 Task: For heading Arial Rounded MT Bold with Underline.  font size for heading26,  'Change the font style of data to'Browallia New.  and font size to 18,  Change the alignment of both headline & data to Align middle & Align Text left.  In the sheet  Budget Spreadsheet Sheet Templatebook
Action: Mouse moved to (120, 104)
Screenshot: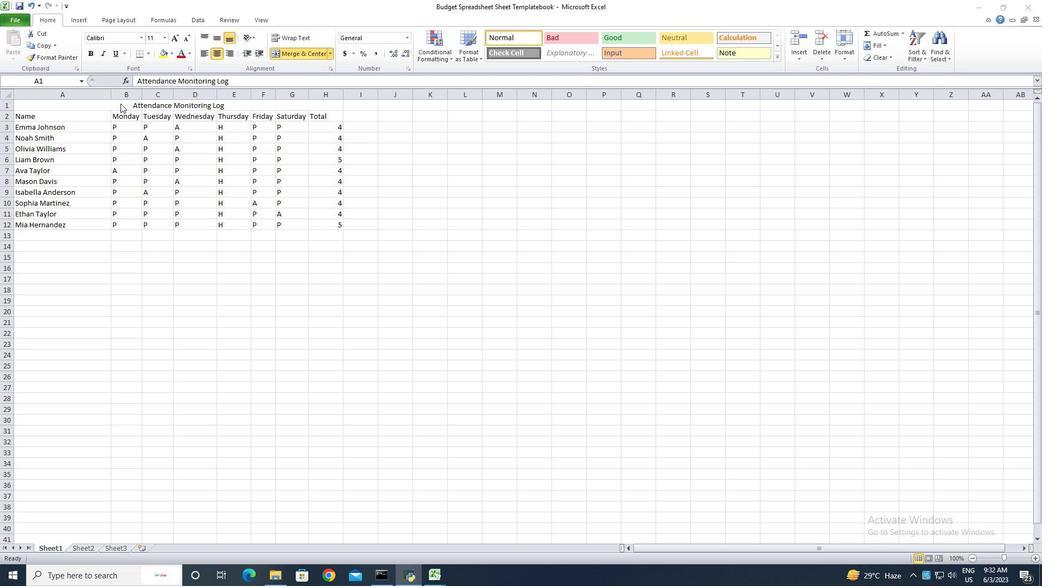 
Action: Mouse pressed left at (120, 104)
Screenshot: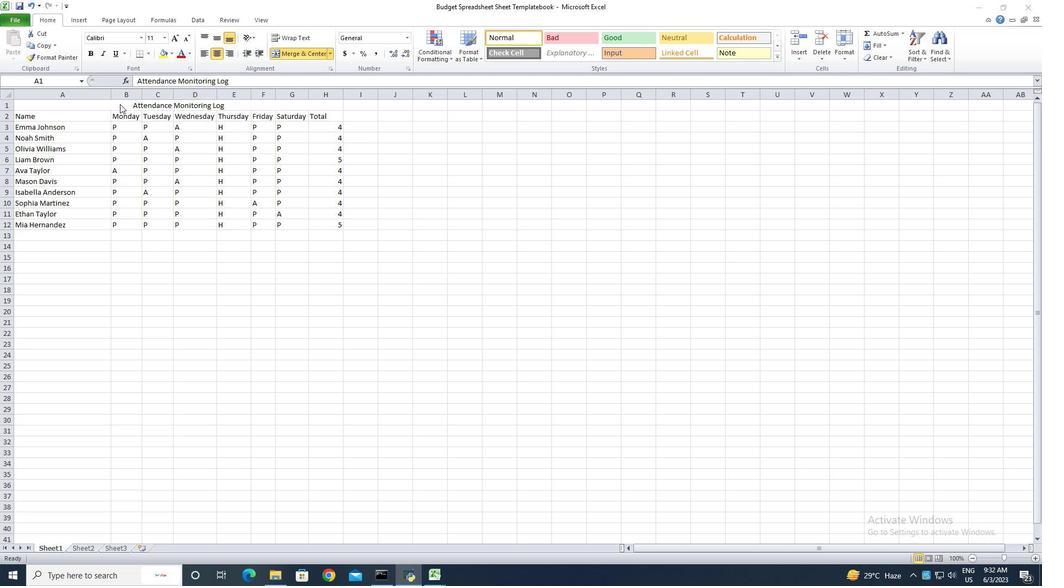 
Action: Mouse moved to (142, 35)
Screenshot: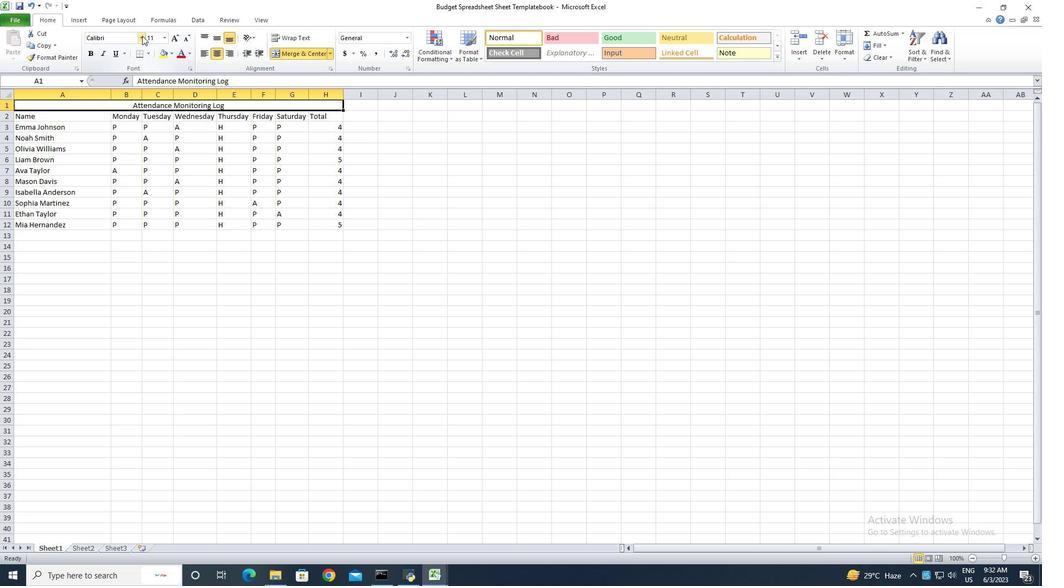 
Action: Mouse pressed left at (142, 35)
Screenshot: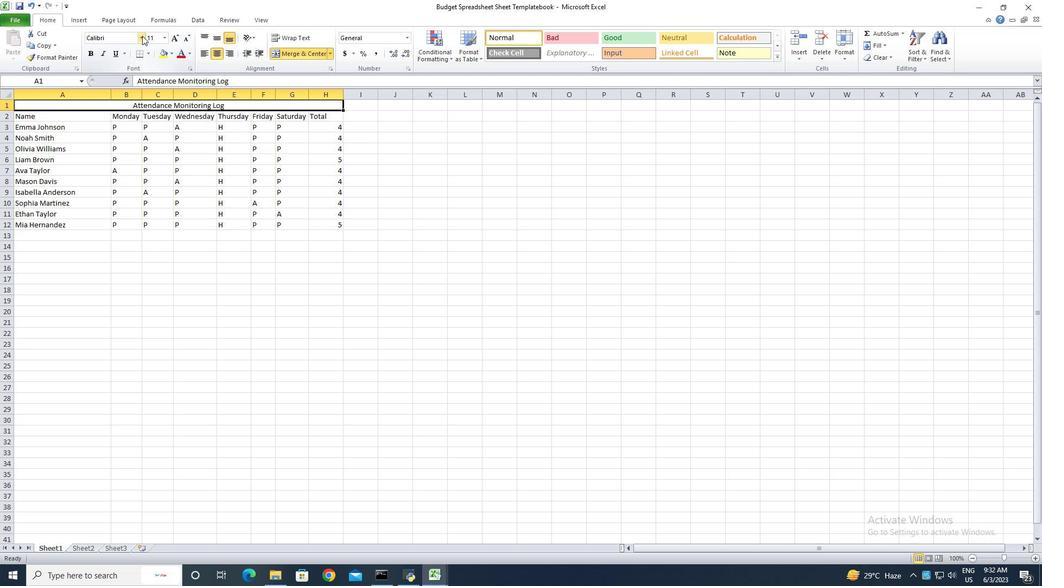 
Action: Mouse moved to (204, 160)
Screenshot: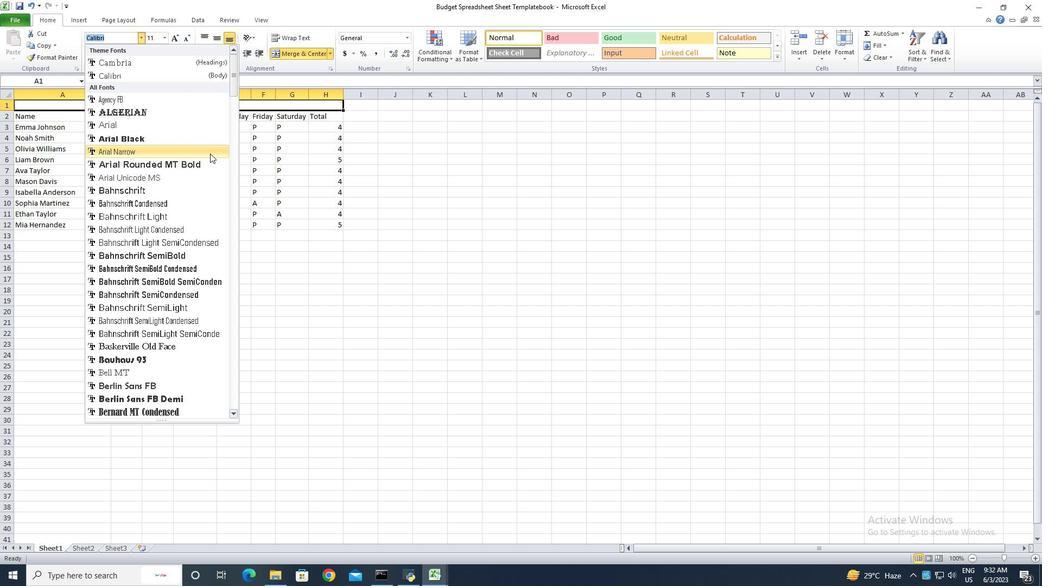 
Action: Mouse pressed left at (204, 160)
Screenshot: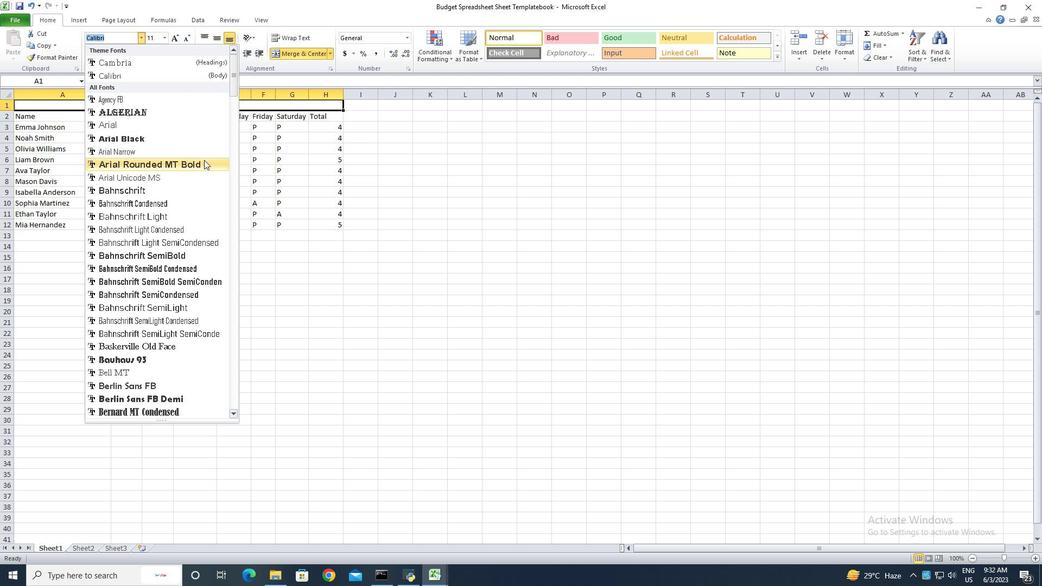 
Action: Mouse moved to (114, 50)
Screenshot: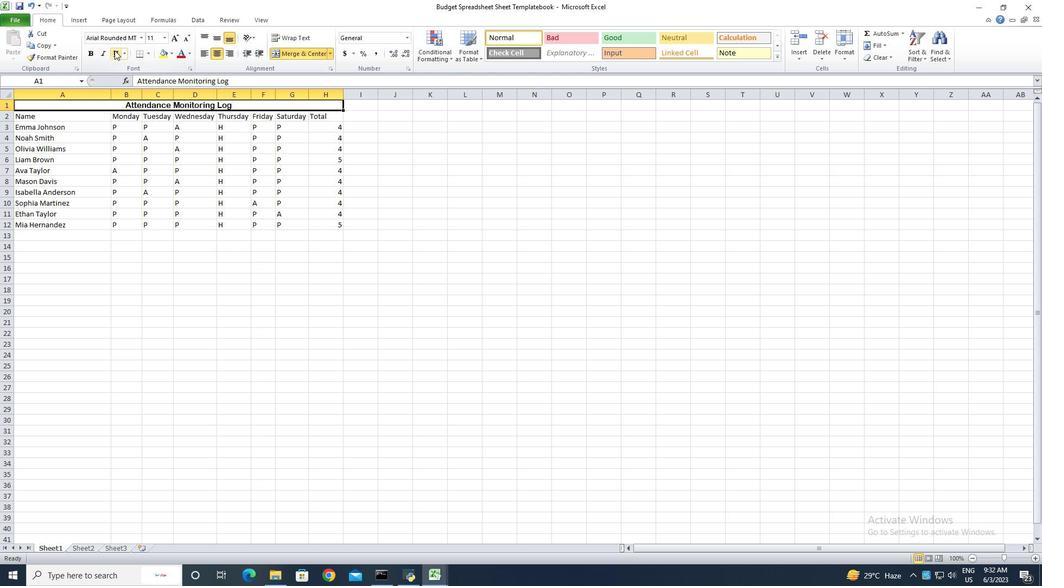 
Action: Mouse pressed left at (114, 50)
Screenshot: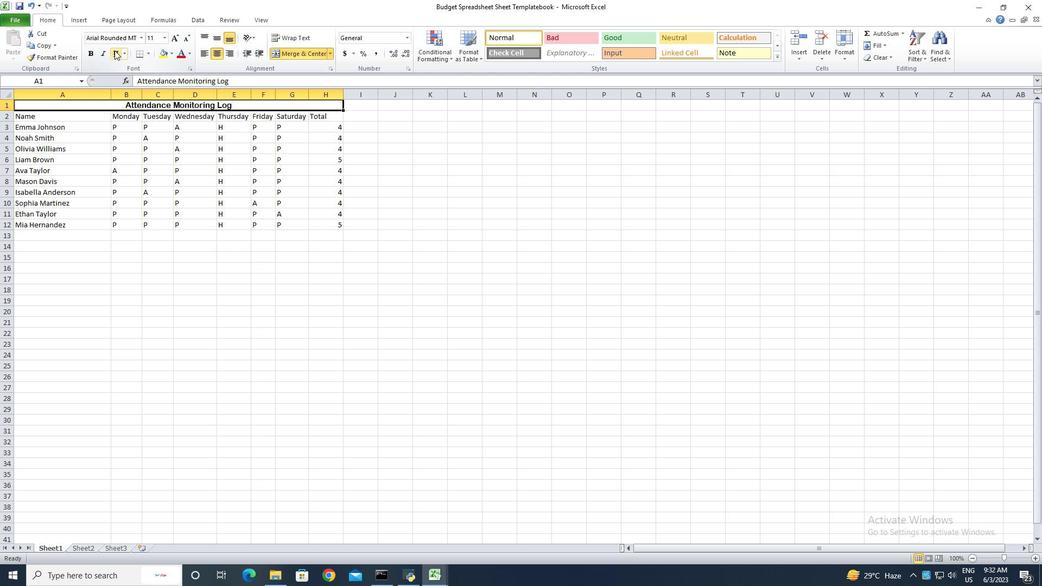
Action: Mouse moved to (173, 37)
Screenshot: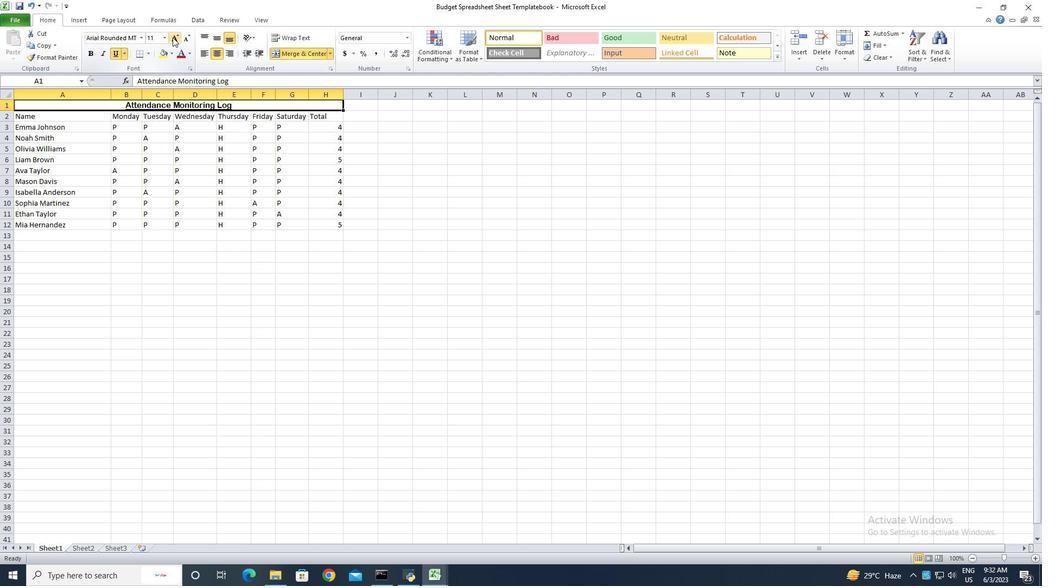 
Action: Mouse pressed left at (173, 37)
Screenshot: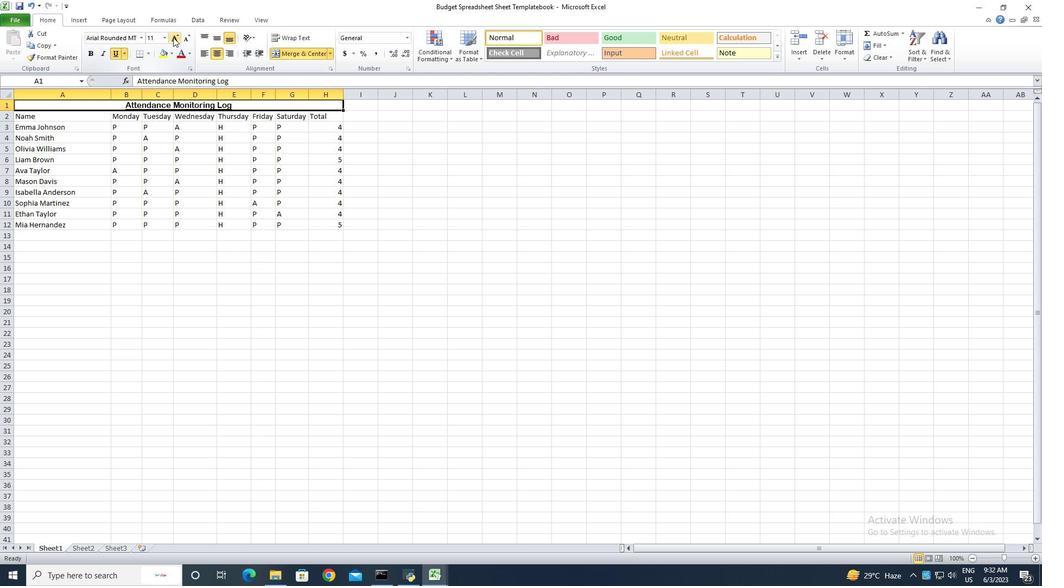 
Action: Mouse pressed left at (173, 37)
Screenshot: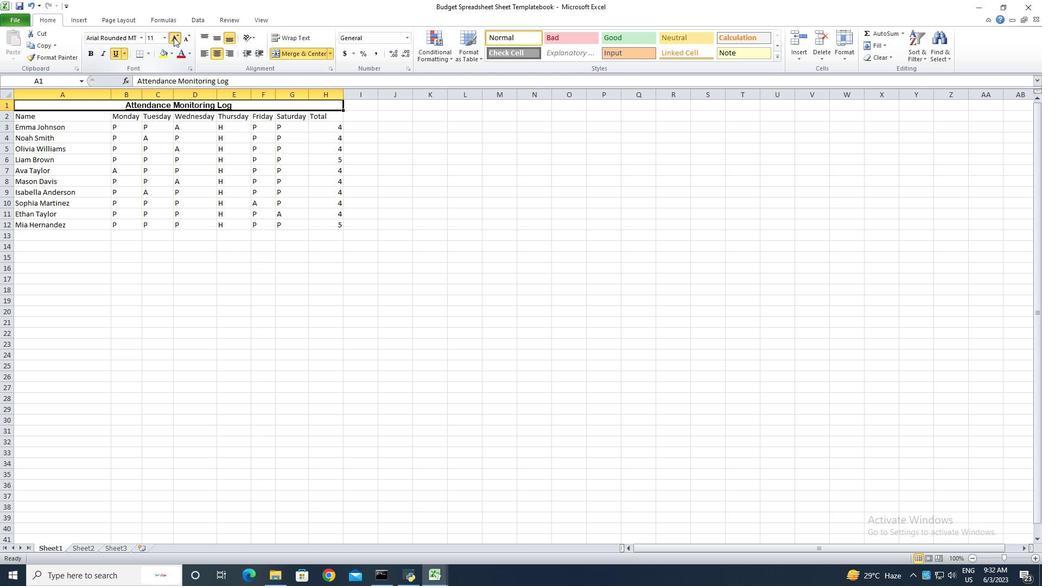 
Action: Mouse pressed left at (173, 37)
Screenshot: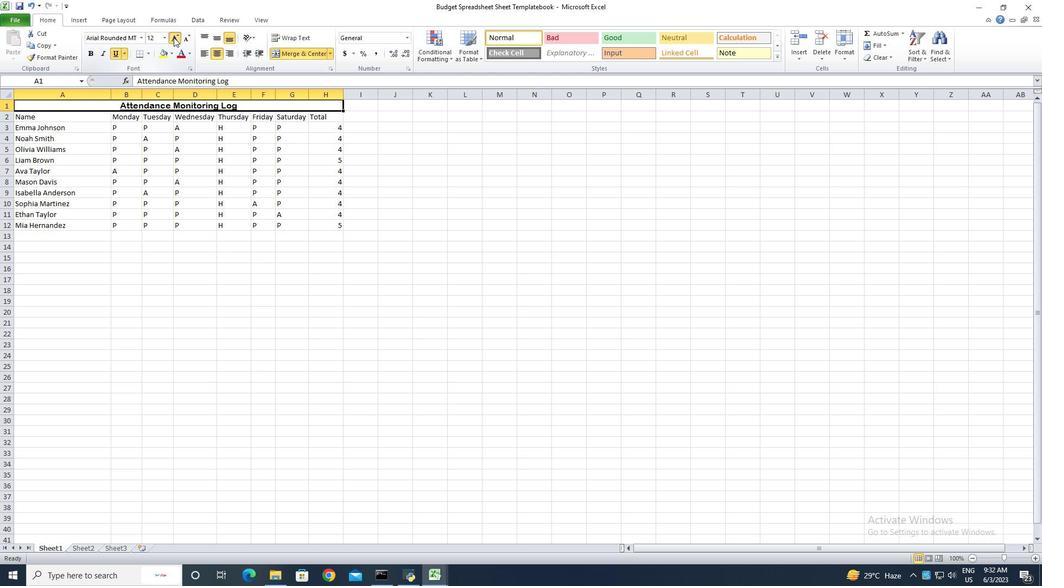 
Action: Mouse pressed left at (173, 37)
Screenshot: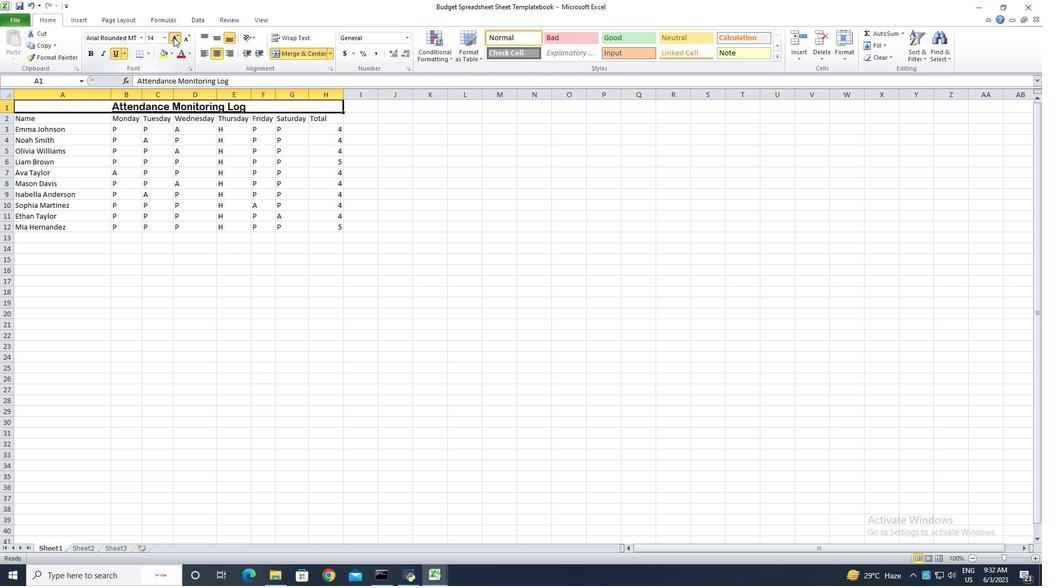 
Action: Mouse pressed left at (173, 37)
Screenshot: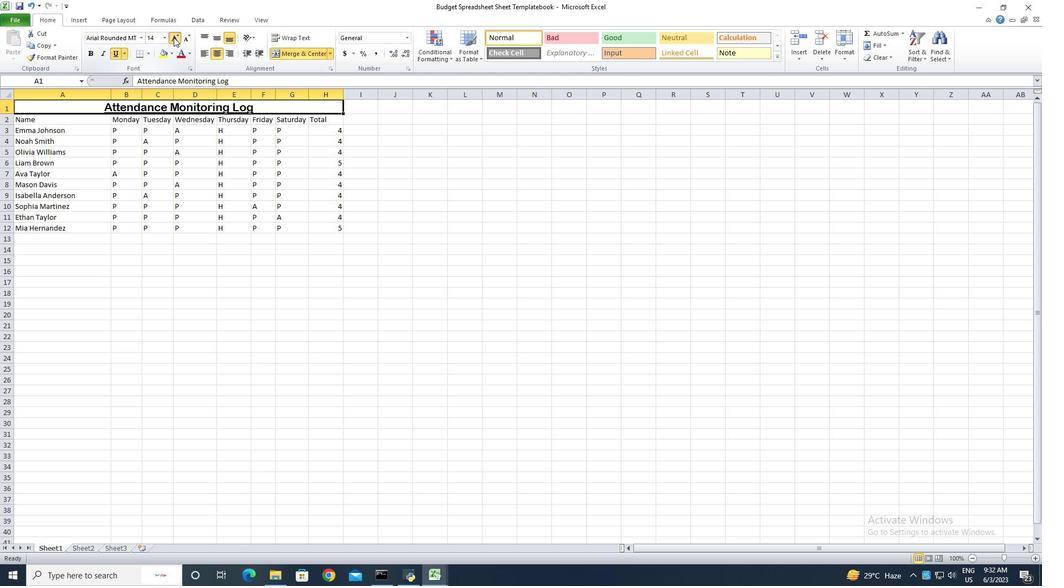 
Action: Mouse pressed left at (173, 37)
Screenshot: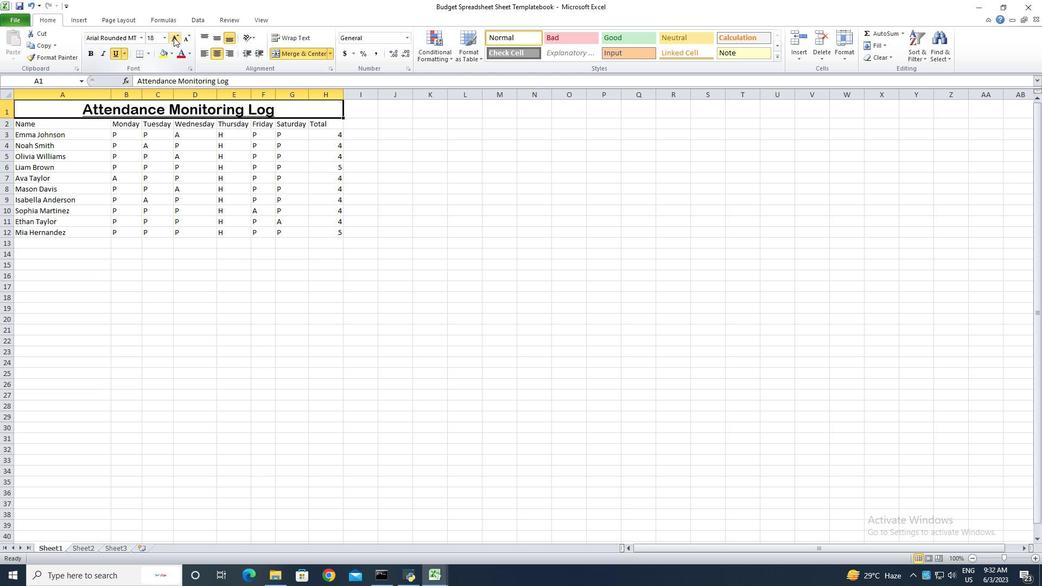 
Action: Mouse pressed left at (173, 37)
Screenshot: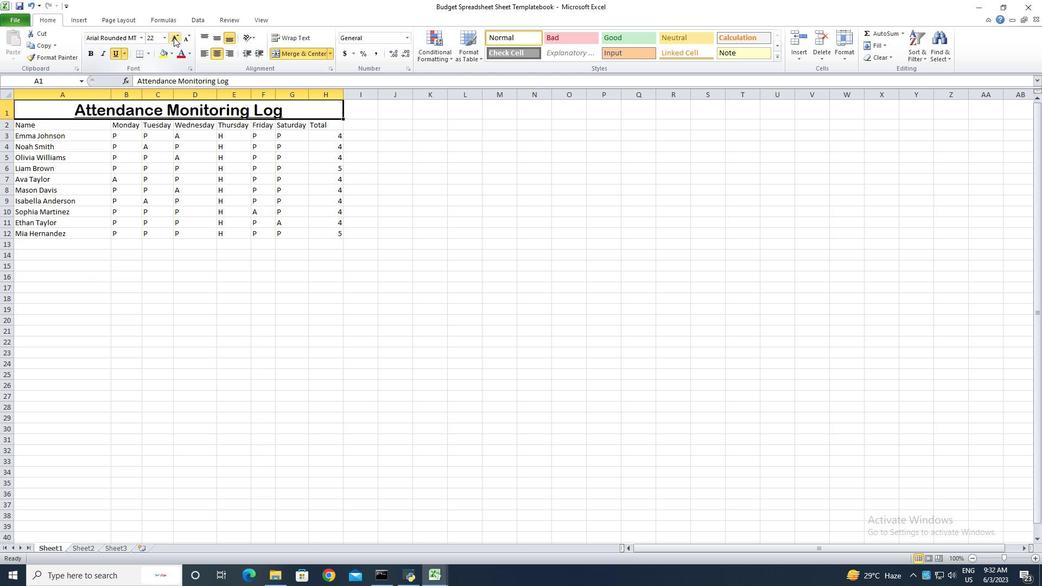 
Action: Mouse pressed left at (173, 37)
Screenshot: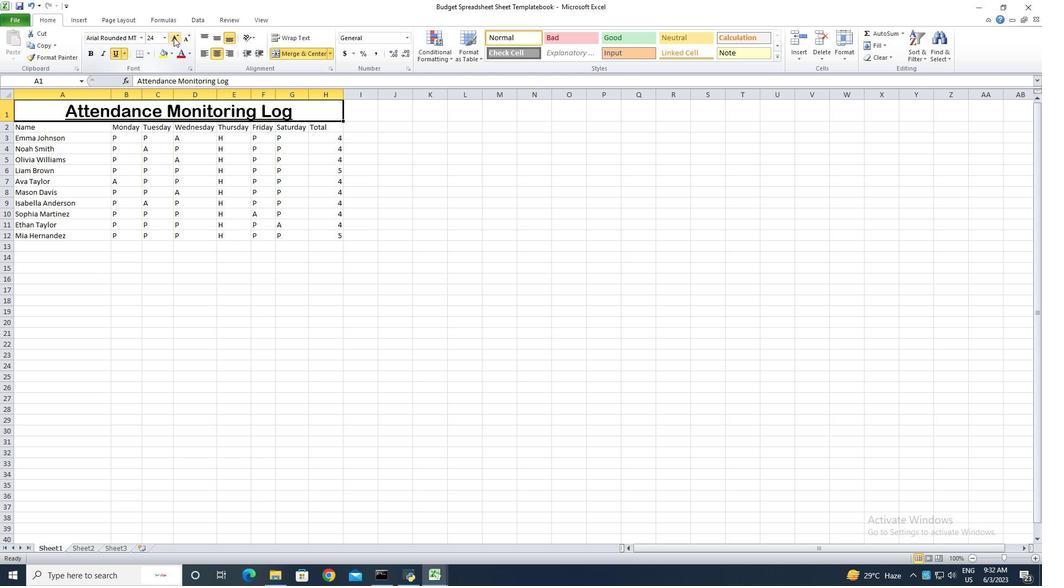 
Action: Mouse moved to (295, 313)
Screenshot: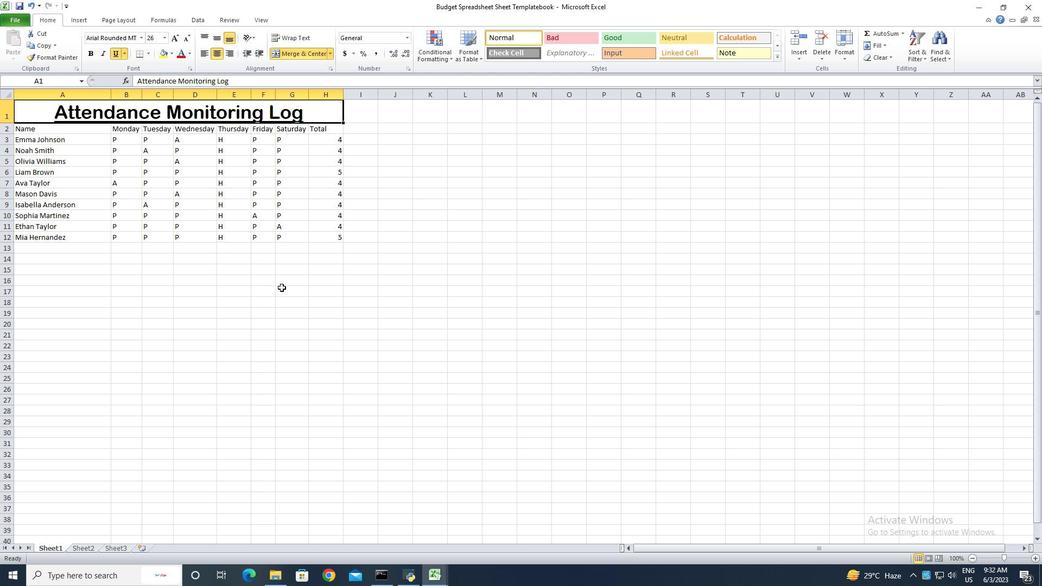 
Action: Mouse pressed left at (295, 313)
Screenshot: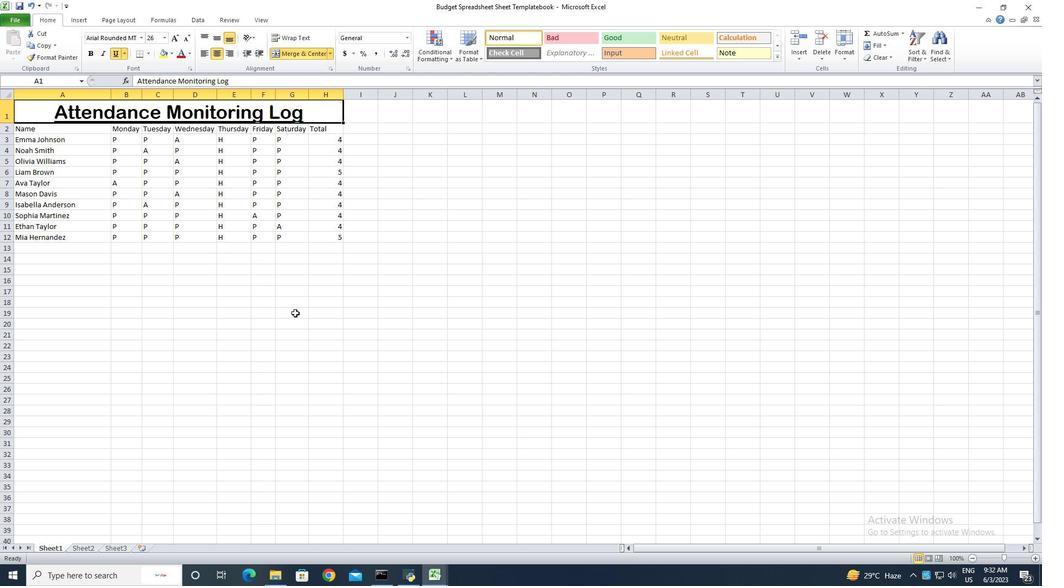 
Action: Mouse moved to (42, 127)
Screenshot: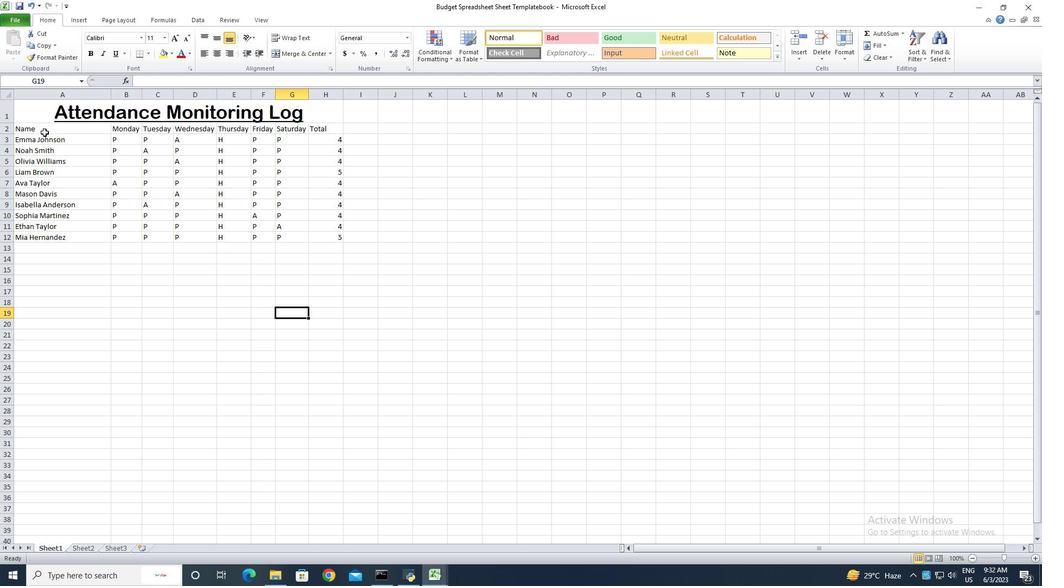 
Action: Mouse pressed left at (42, 127)
Screenshot: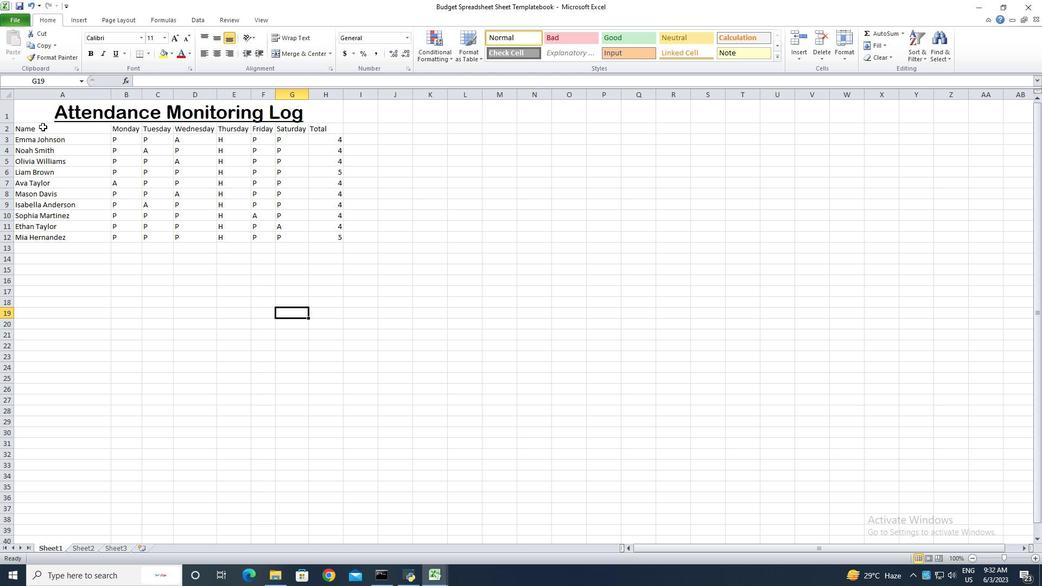 
Action: Mouse moved to (143, 38)
Screenshot: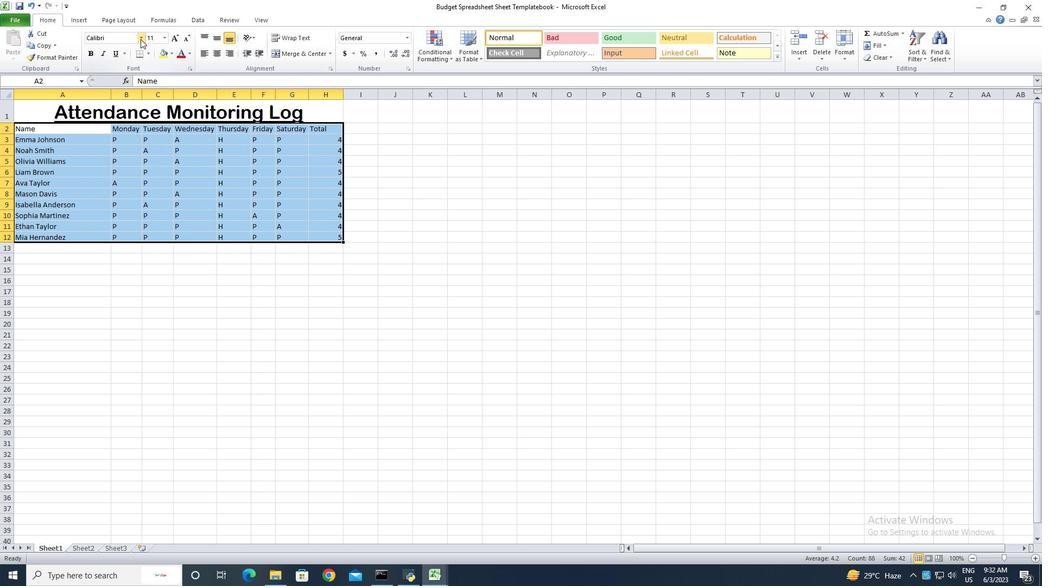 
Action: Mouse pressed left at (143, 38)
Screenshot: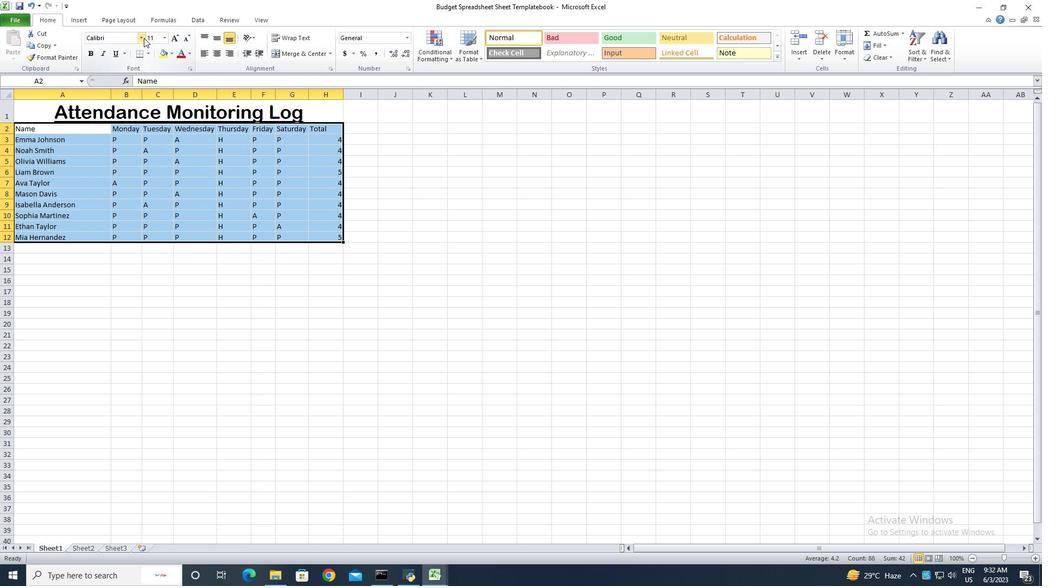 
Action: Key pressed <Key.shift>Browallia<Key.space><Key.shift>New<Key.enter>
Screenshot: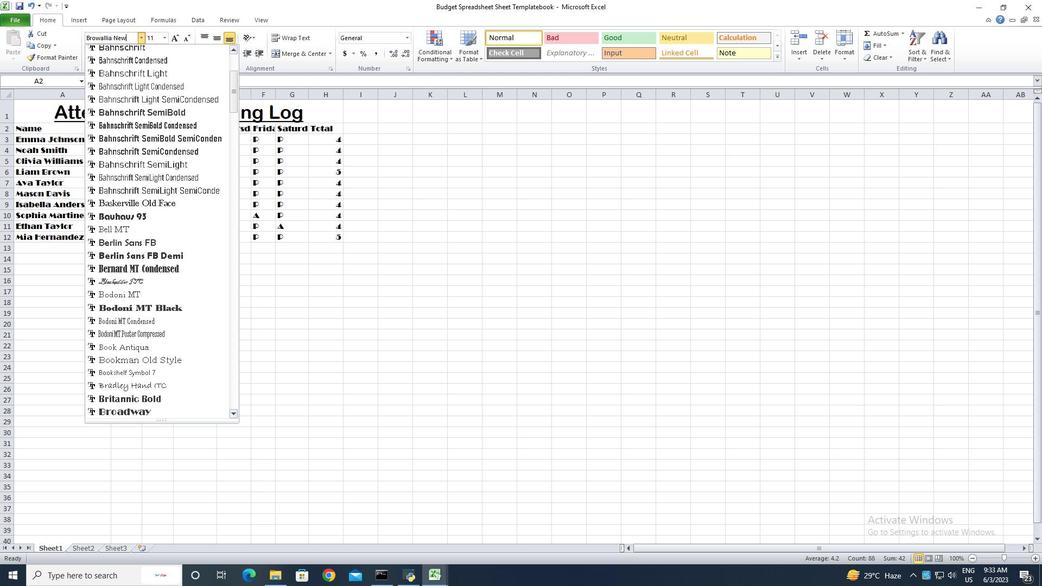 
Action: Mouse moved to (174, 38)
Screenshot: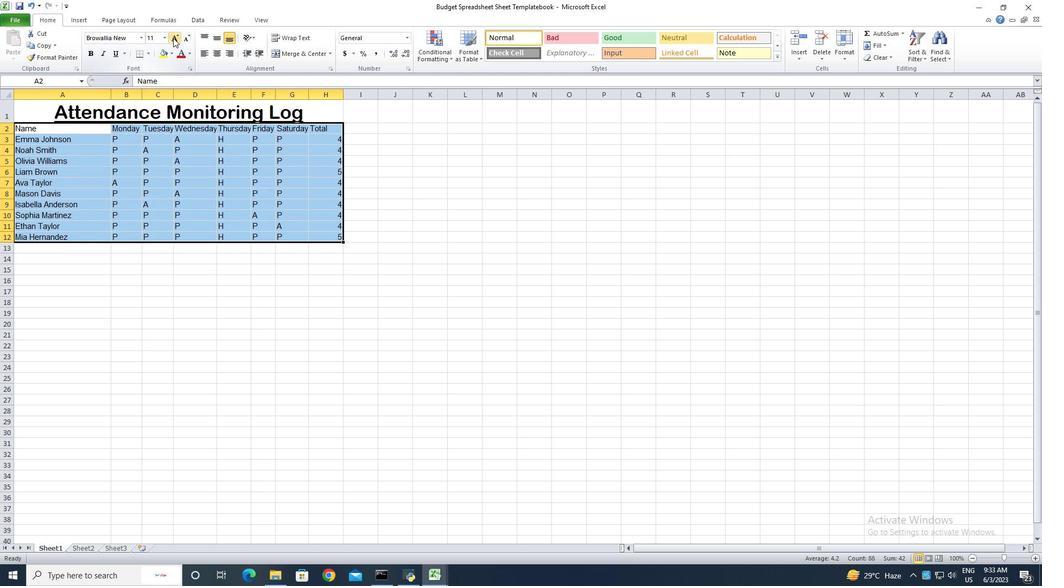 
Action: Mouse pressed left at (174, 38)
Screenshot: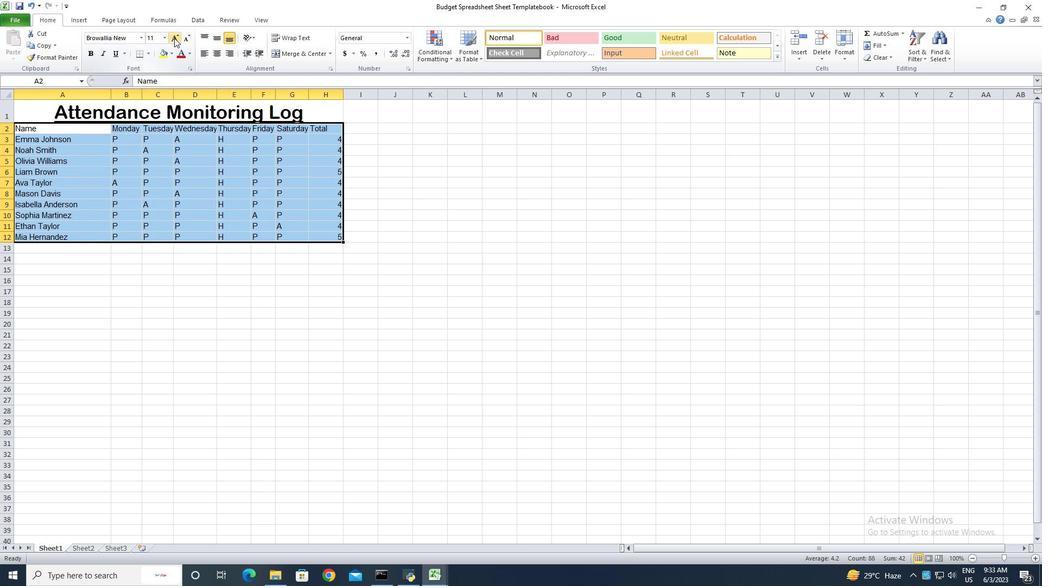 
Action: Mouse pressed left at (174, 38)
Screenshot: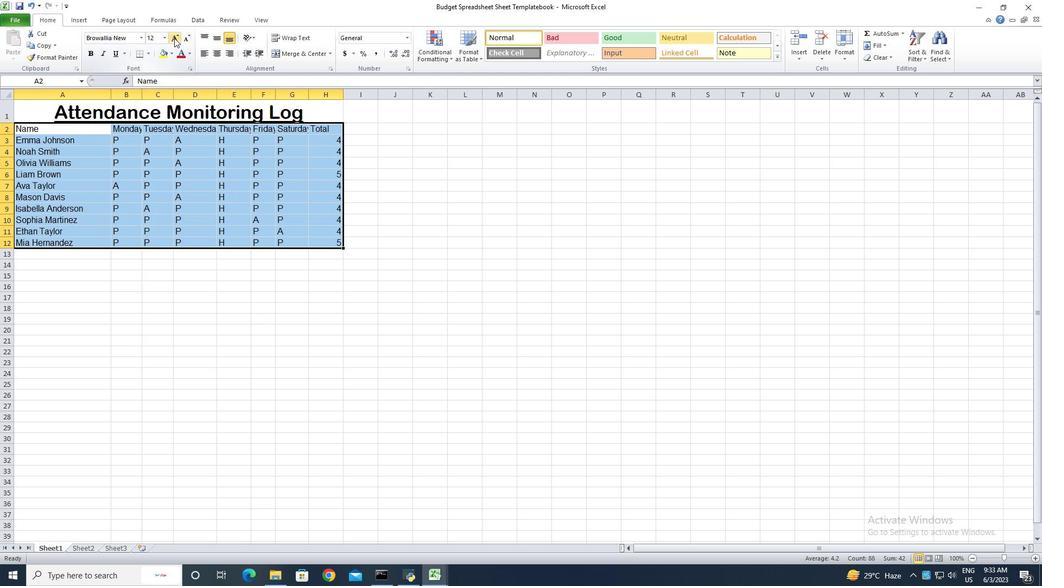 
Action: Mouse pressed left at (174, 38)
Screenshot: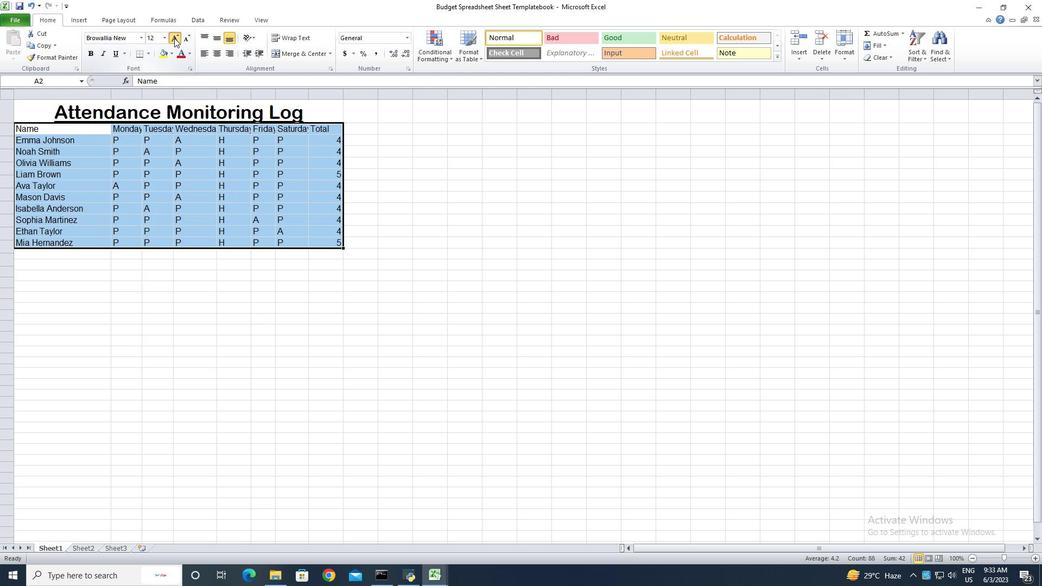
Action: Mouse pressed left at (174, 38)
Screenshot: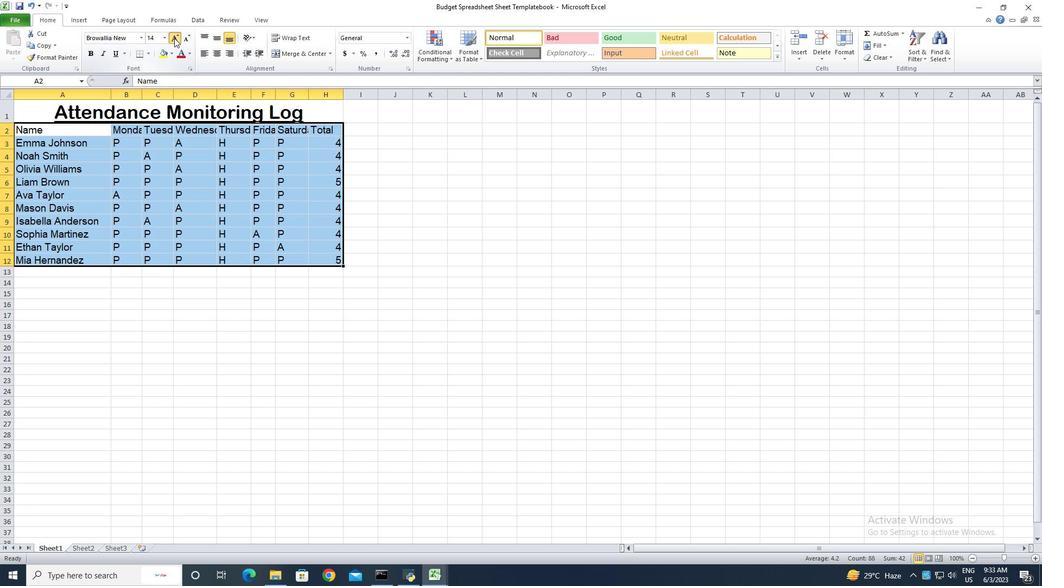 
Action: Mouse pressed left at (174, 38)
Screenshot: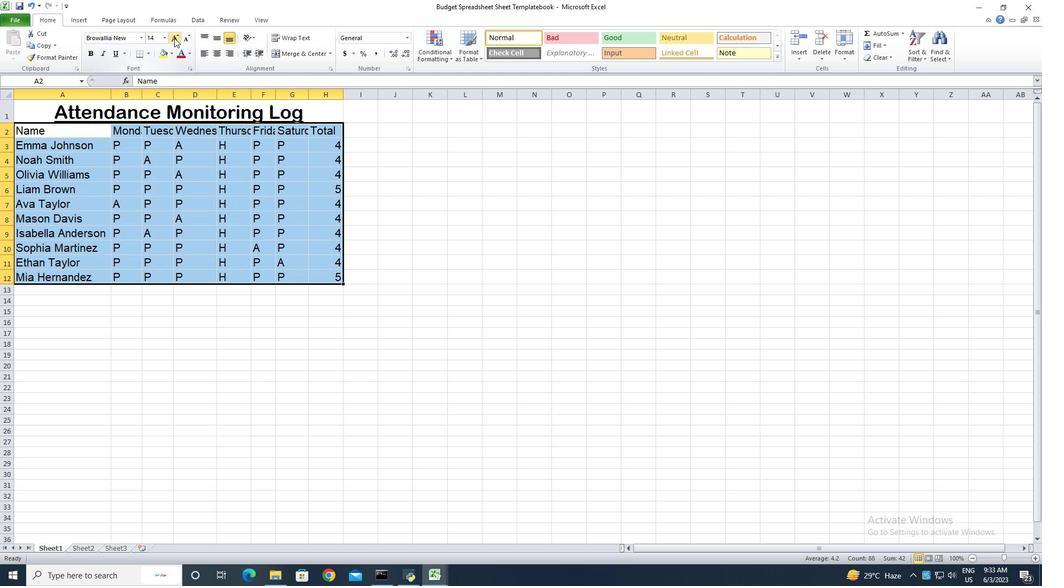 
Action: Mouse pressed left at (174, 38)
Screenshot: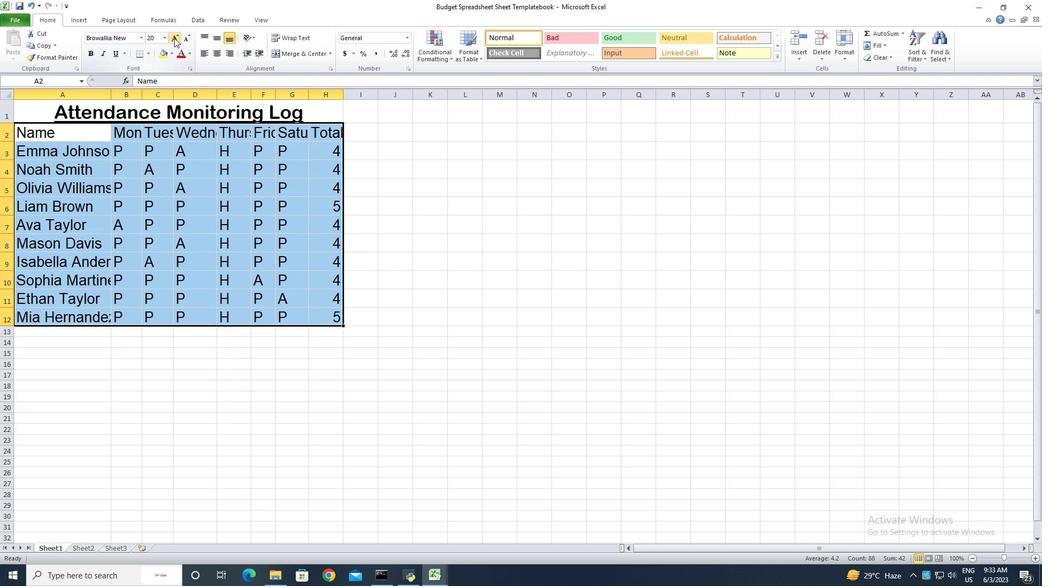 
Action: Mouse moved to (189, 39)
Screenshot: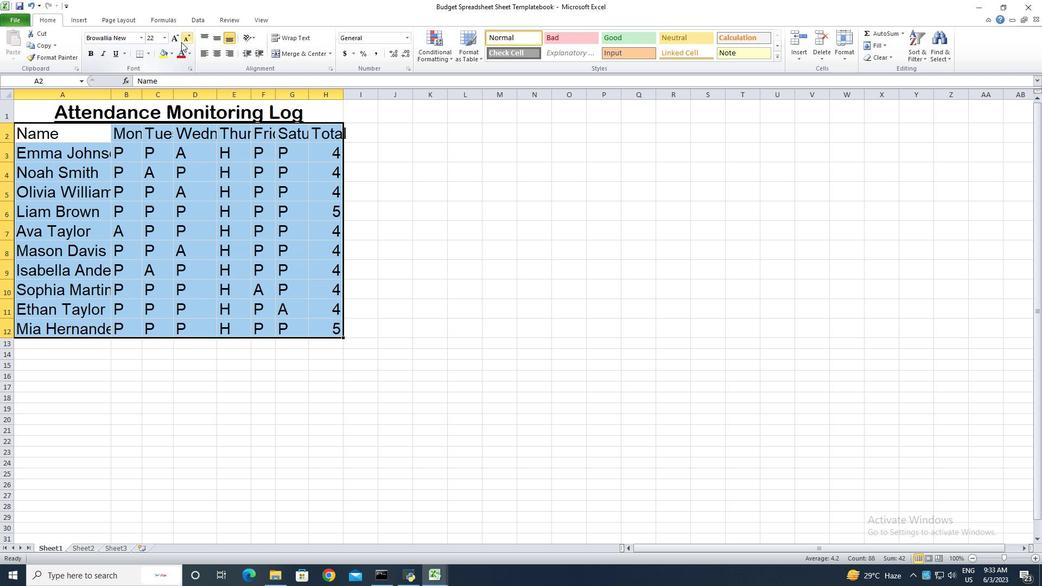 
Action: Mouse pressed left at (189, 39)
Screenshot: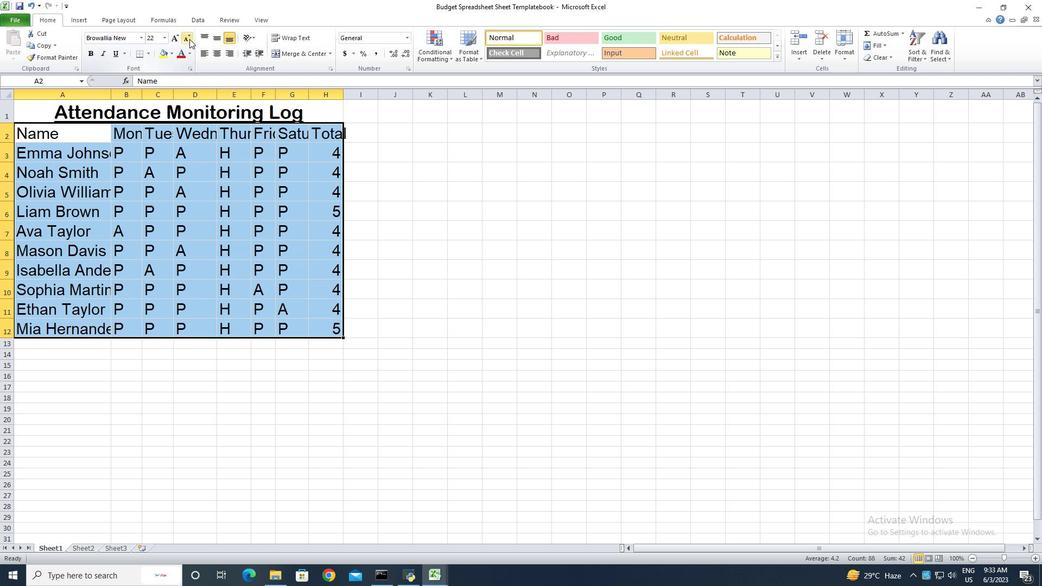 
Action: Mouse pressed left at (189, 39)
Screenshot: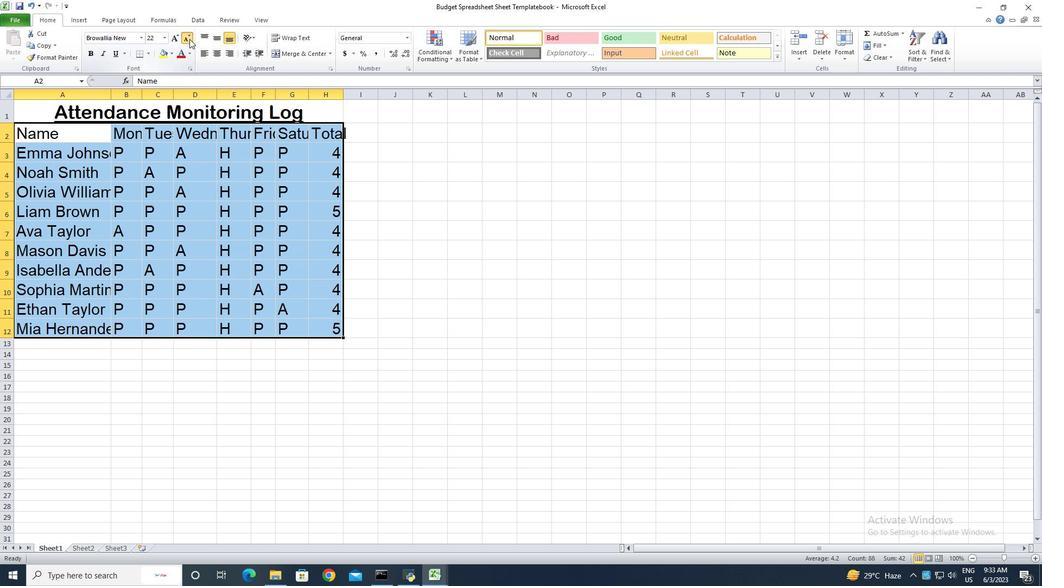 
Action: Mouse pressed left at (189, 39)
Screenshot: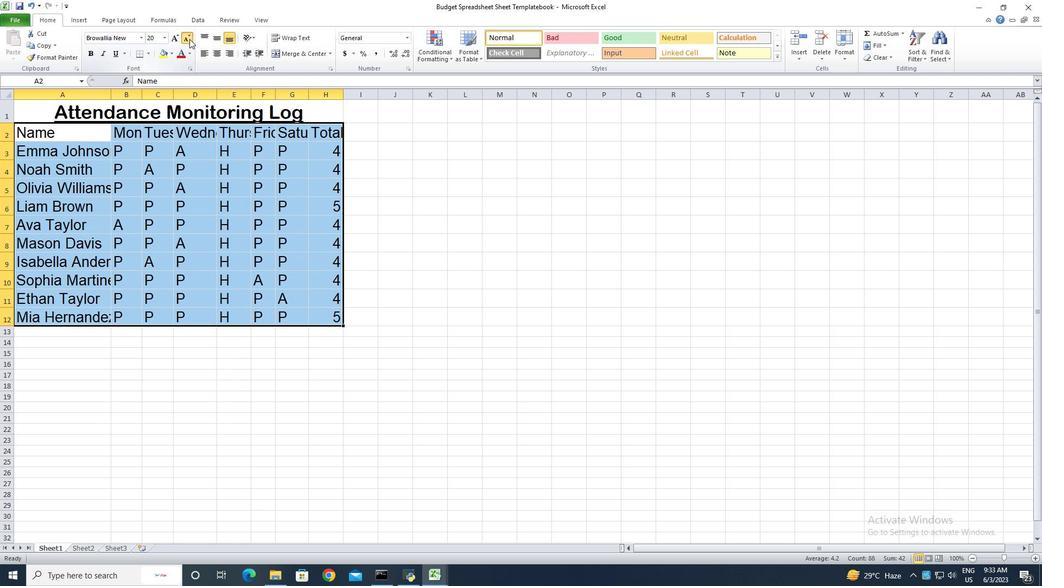 
Action: Mouse pressed left at (189, 39)
Screenshot: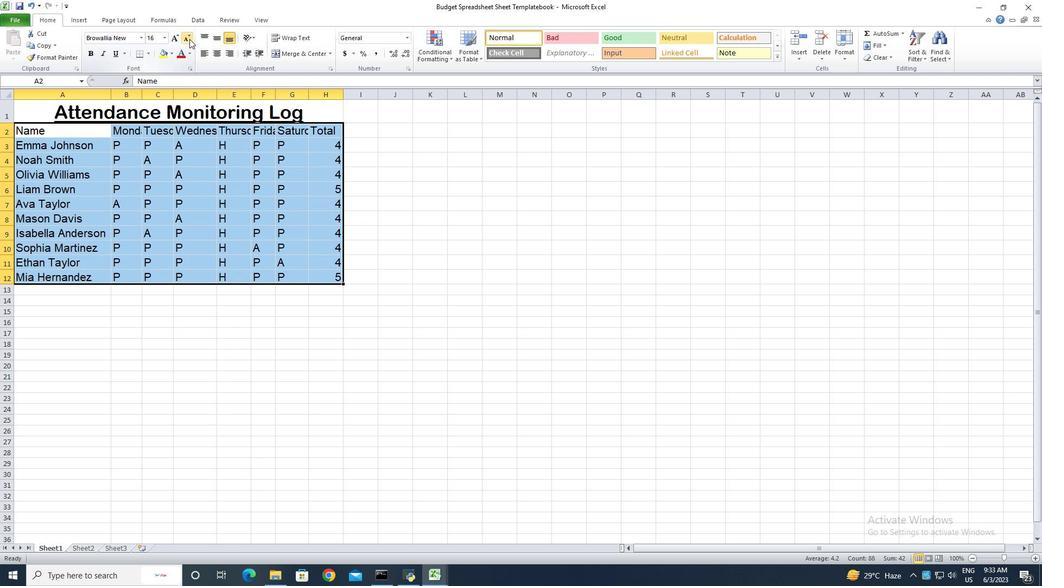 
Action: Mouse moved to (173, 40)
Screenshot: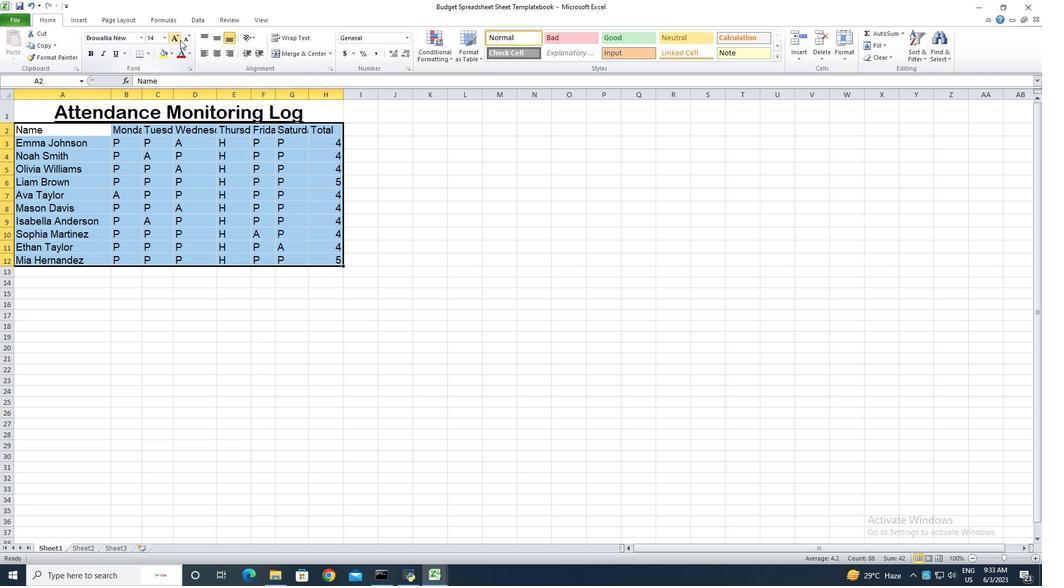 
Action: Mouse pressed left at (173, 40)
Screenshot: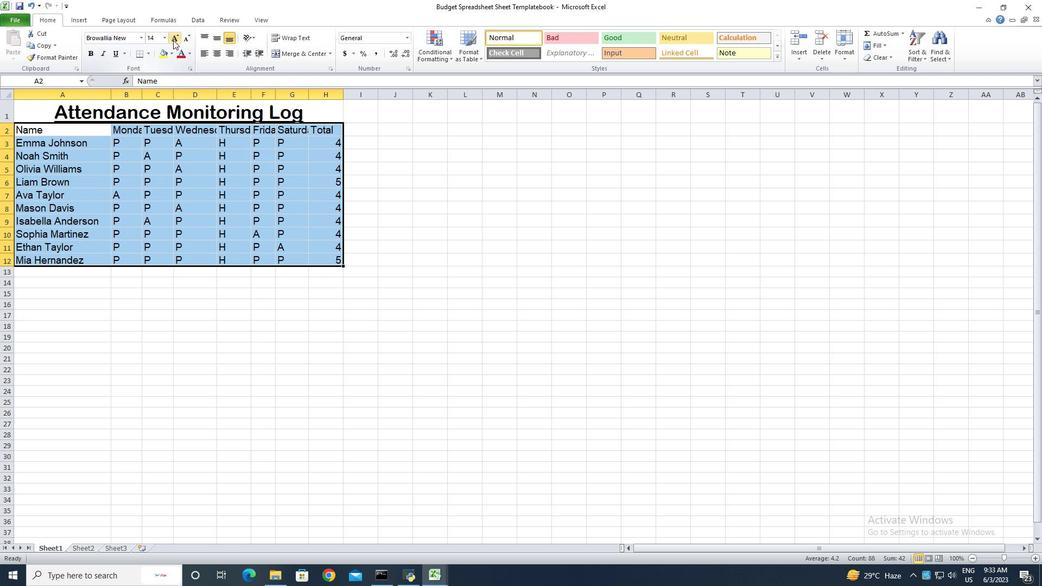 
Action: Mouse pressed left at (173, 40)
Screenshot: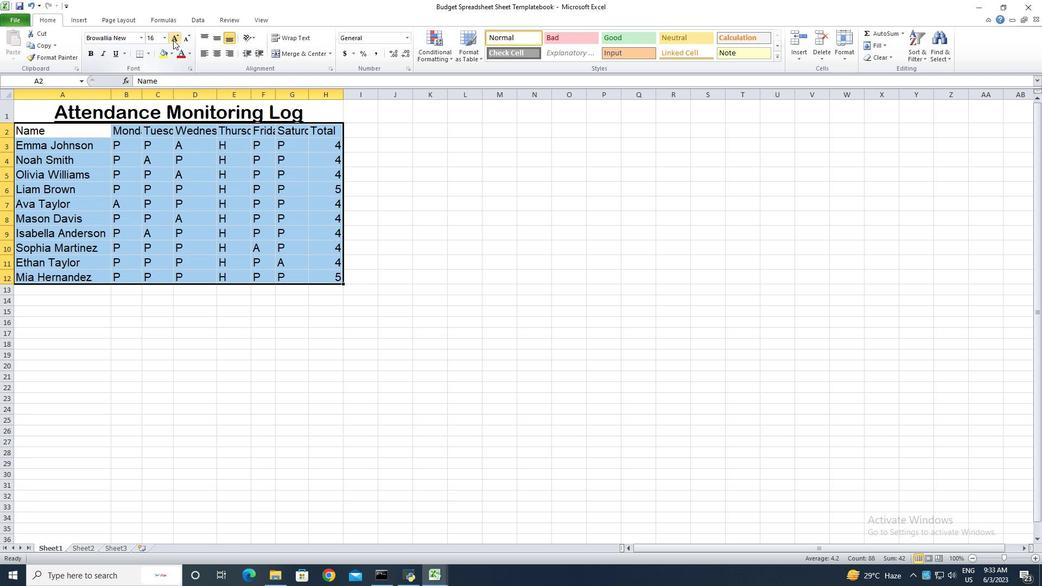 
Action: Mouse moved to (139, 369)
Screenshot: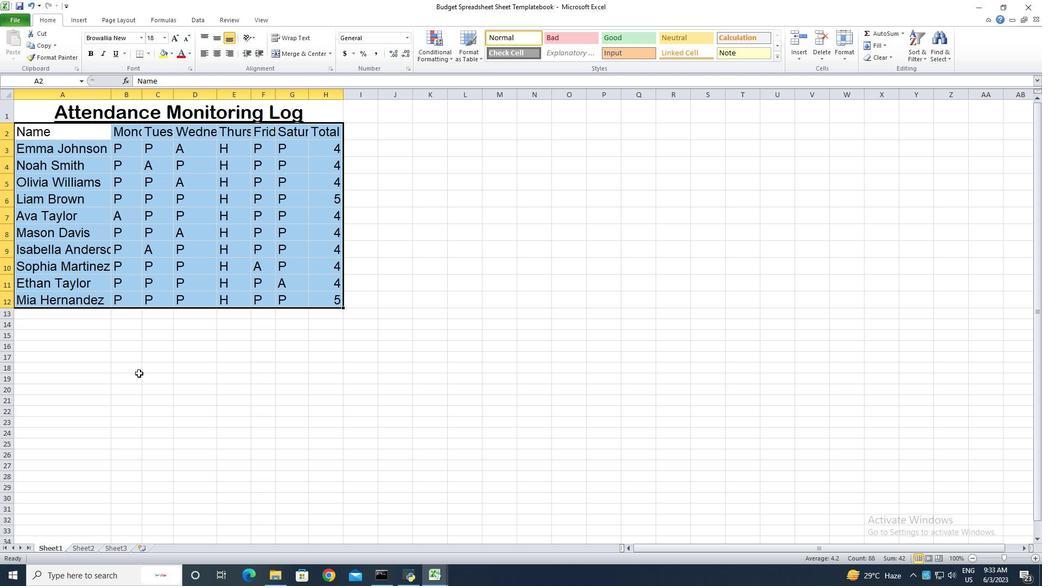
Action: Mouse pressed left at (139, 369)
Screenshot: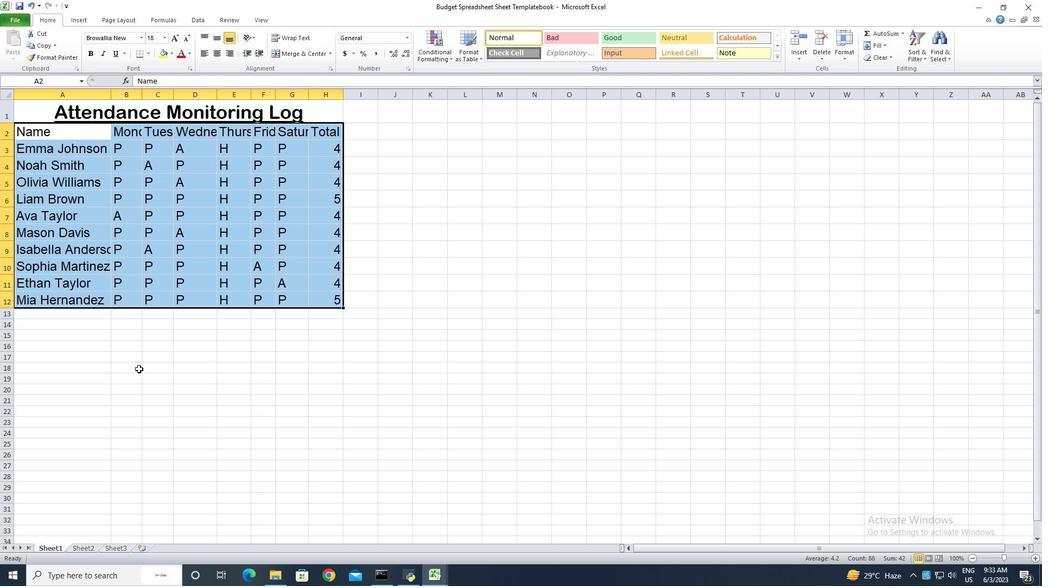 
Action: Mouse moved to (112, 98)
Screenshot: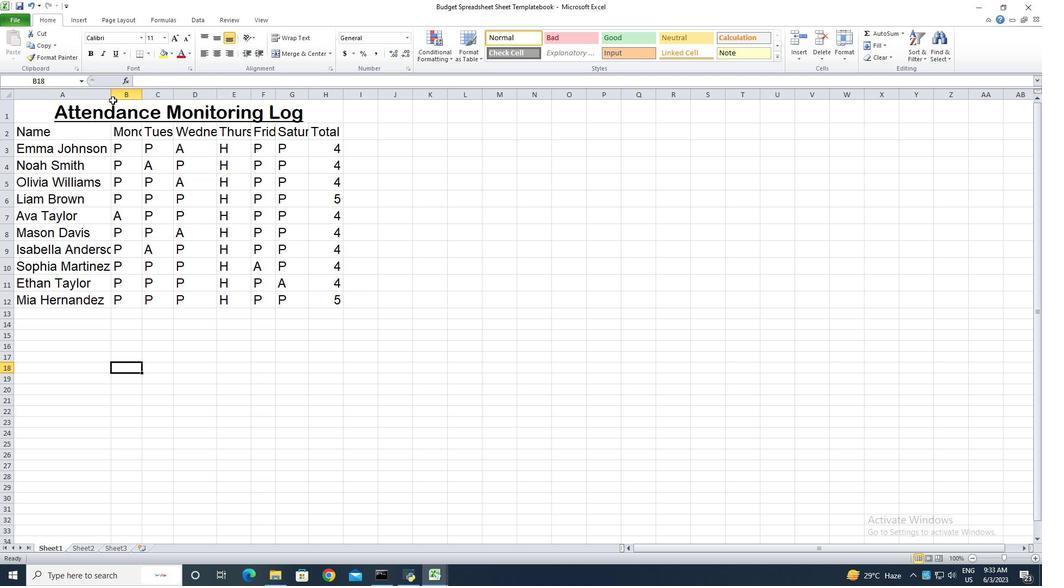 
Action: Mouse pressed left at (112, 98)
Screenshot: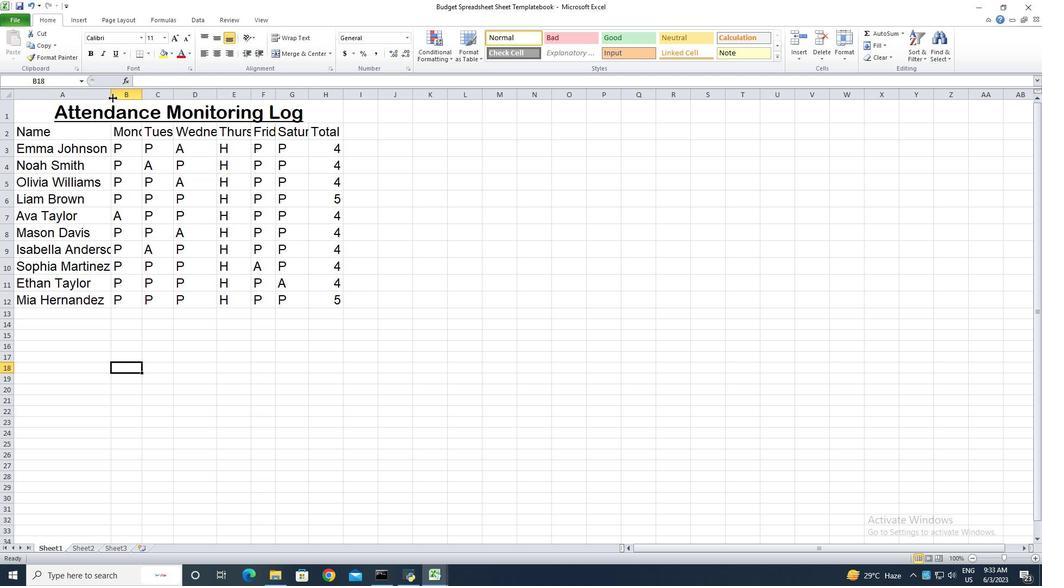 
Action: Mouse moved to (112, 98)
Screenshot: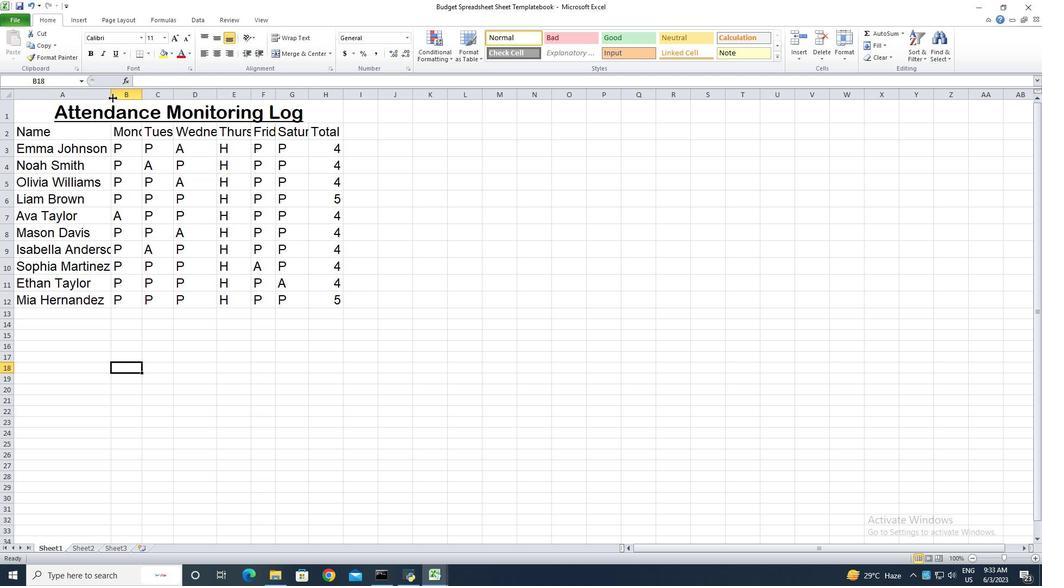 
Action: Mouse pressed left at (112, 98)
Screenshot: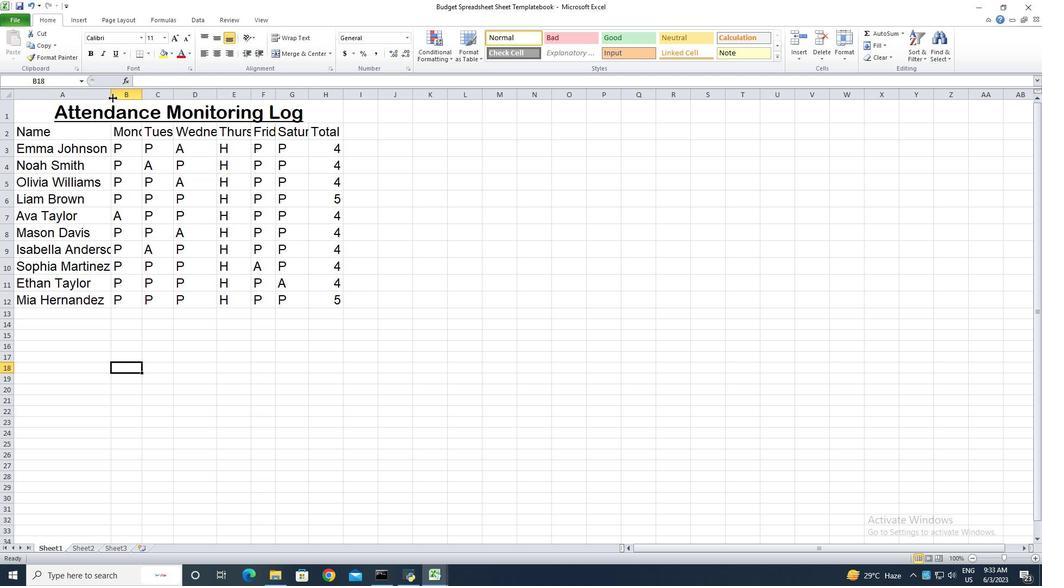 
Action: Mouse moved to (158, 97)
Screenshot: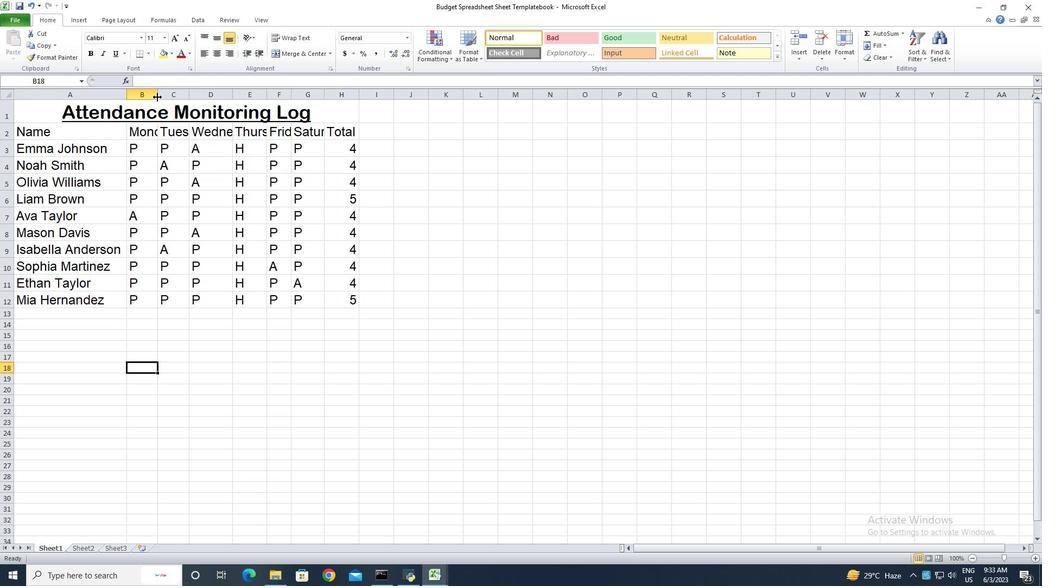 
Action: Mouse pressed left at (158, 97)
Screenshot: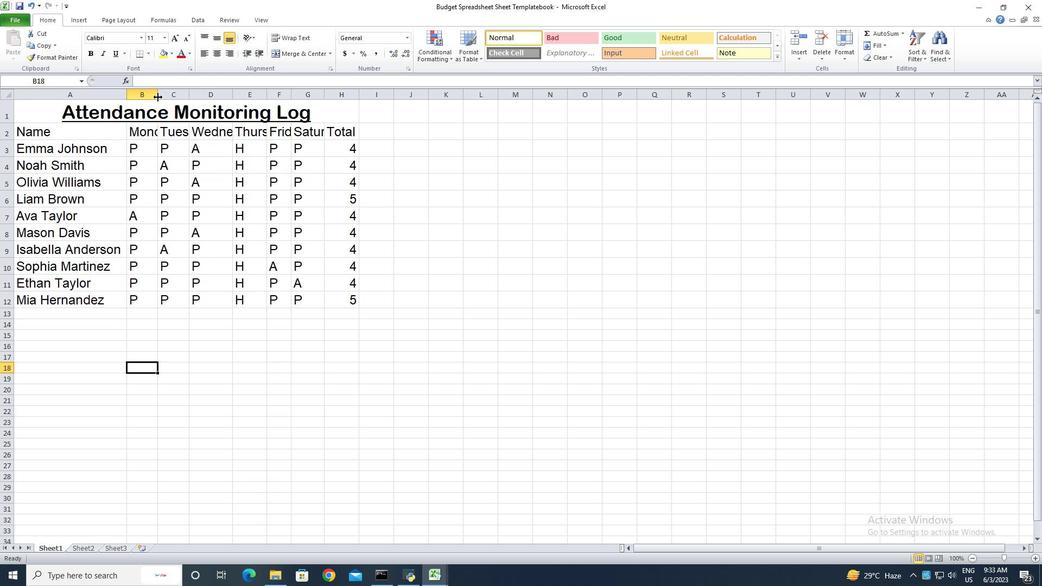 
Action: Mouse pressed left at (158, 97)
Screenshot: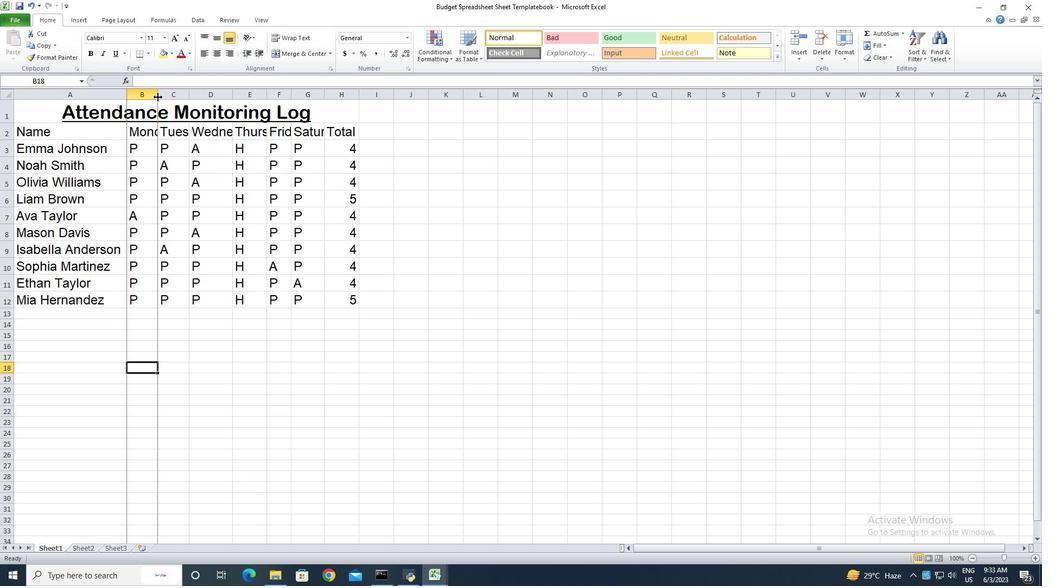 
Action: Mouse moved to (210, 97)
Screenshot: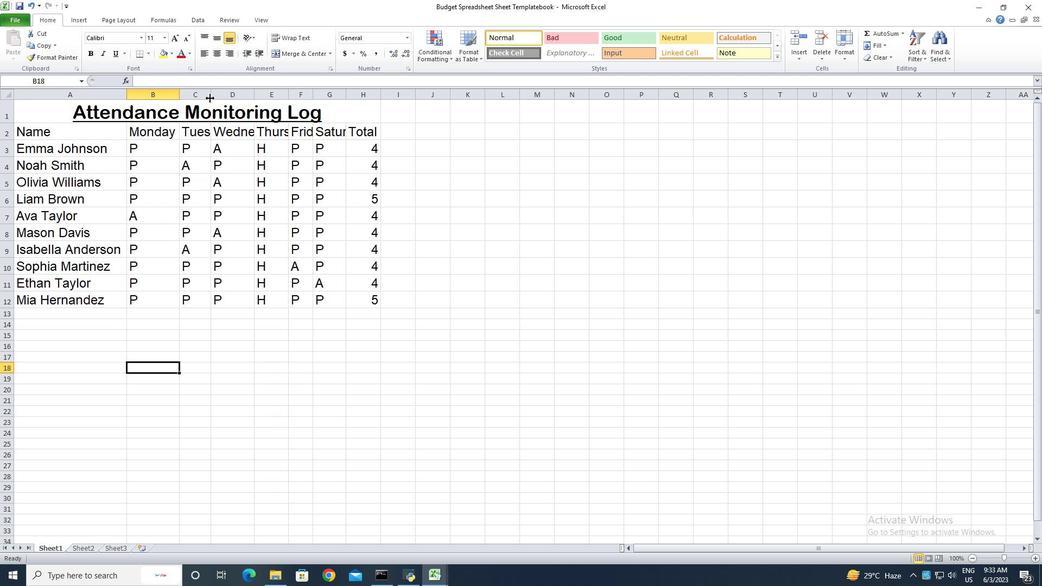 
Action: Mouse pressed left at (210, 97)
Screenshot: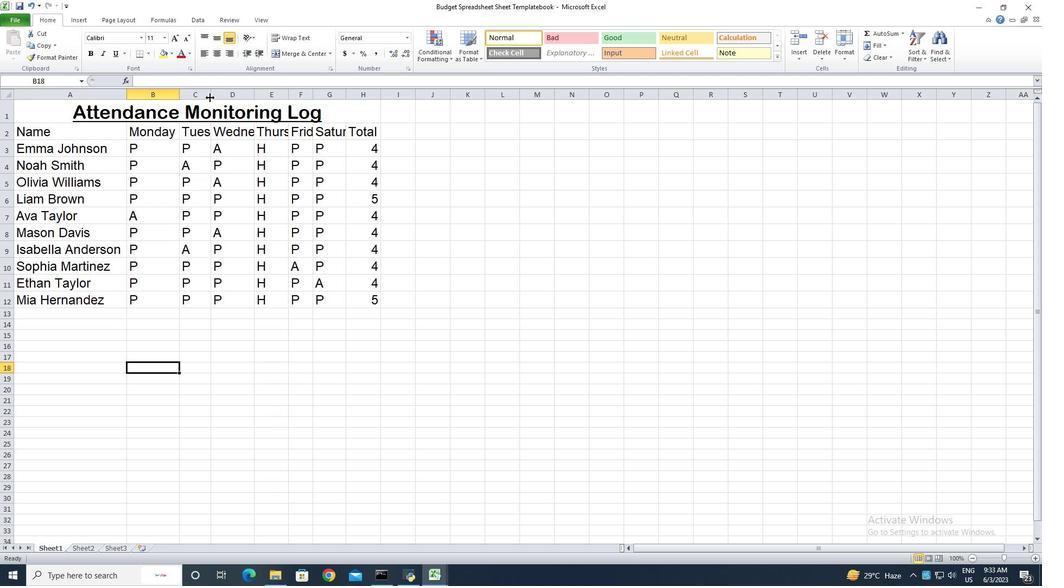 
Action: Mouse pressed left at (210, 97)
Screenshot: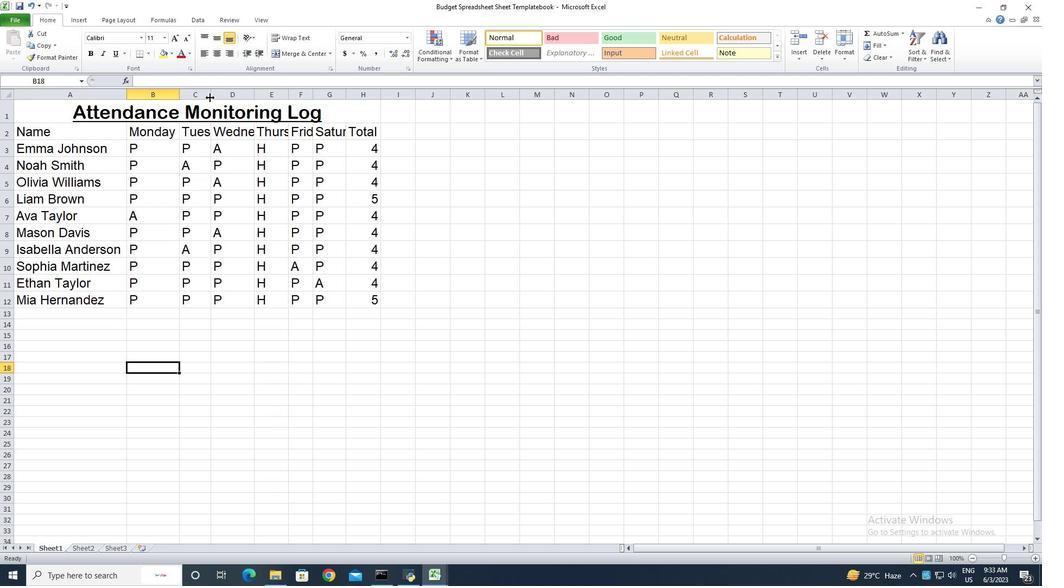 
Action: Mouse moved to (281, 97)
Screenshot: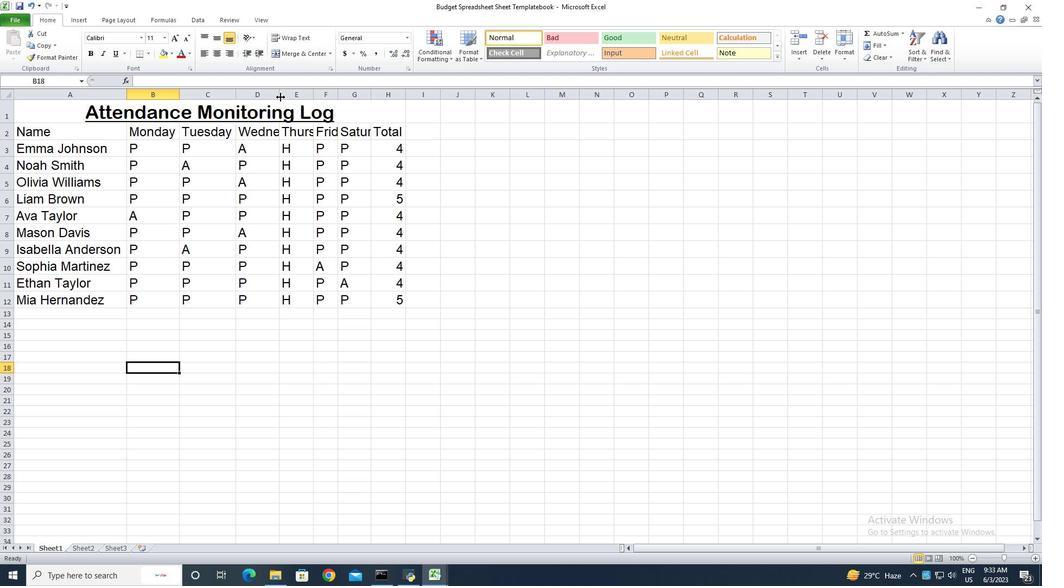 
Action: Mouse pressed left at (281, 97)
Screenshot: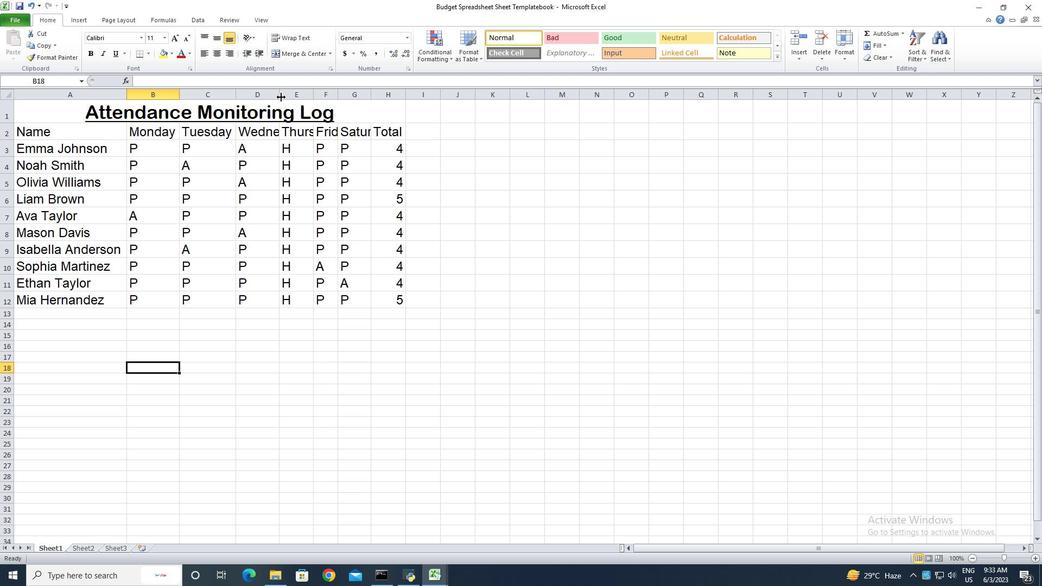
Action: Mouse pressed left at (281, 97)
Screenshot: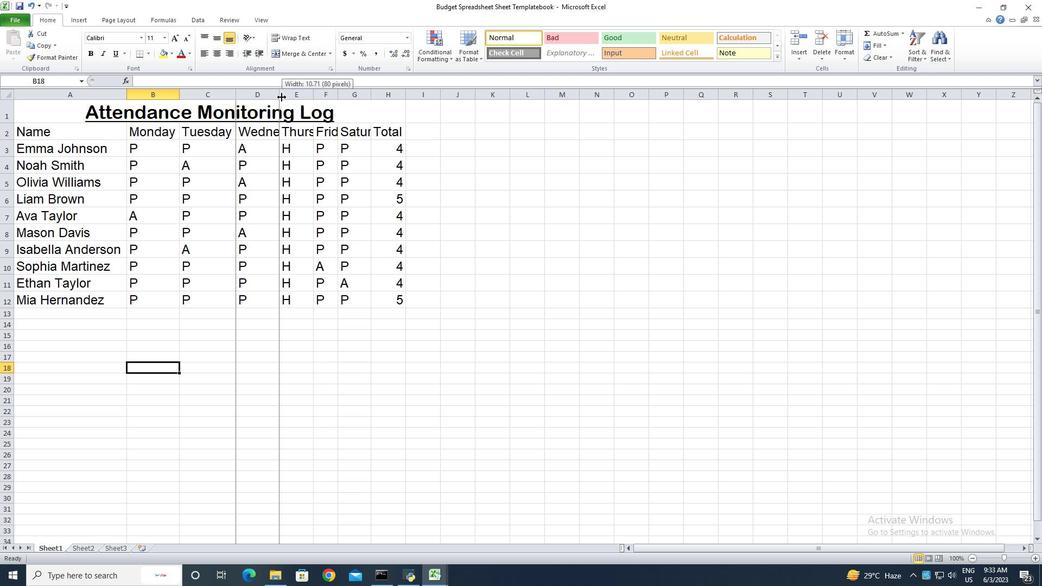 
Action: Mouse moved to (346, 96)
Screenshot: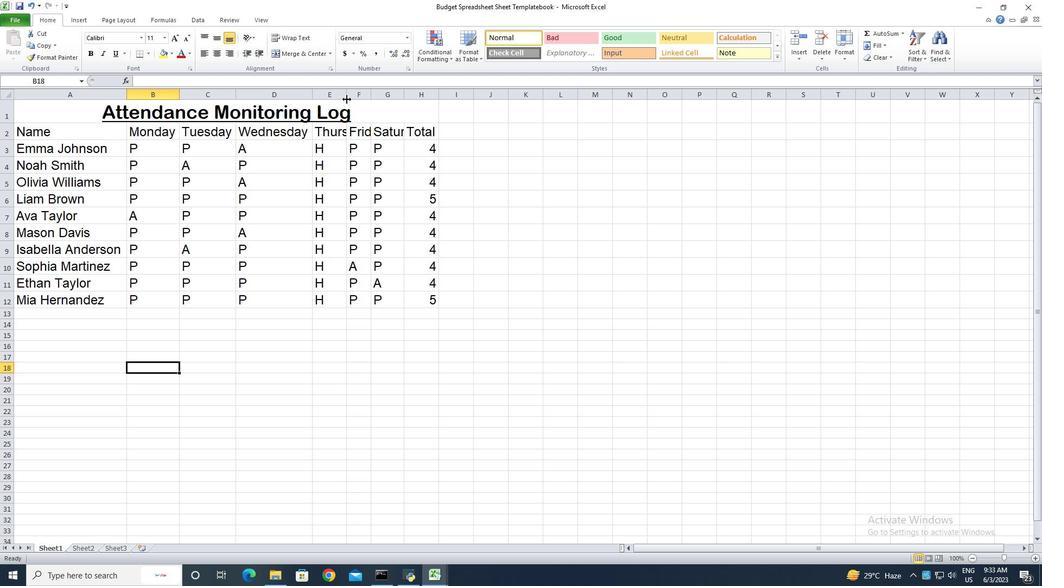 
Action: Mouse pressed left at (346, 96)
Screenshot: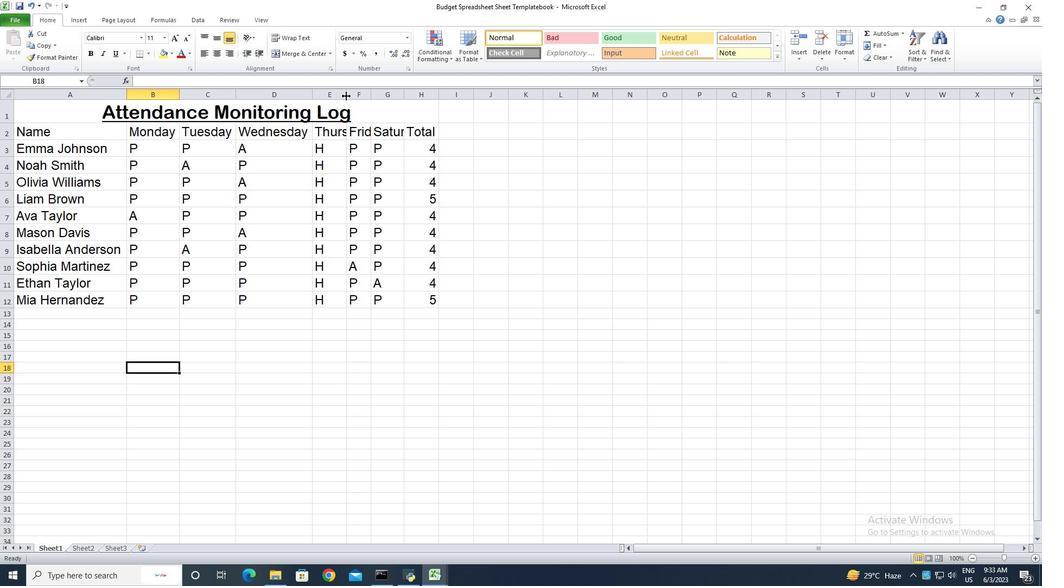 
Action: Mouse pressed left at (346, 96)
Screenshot: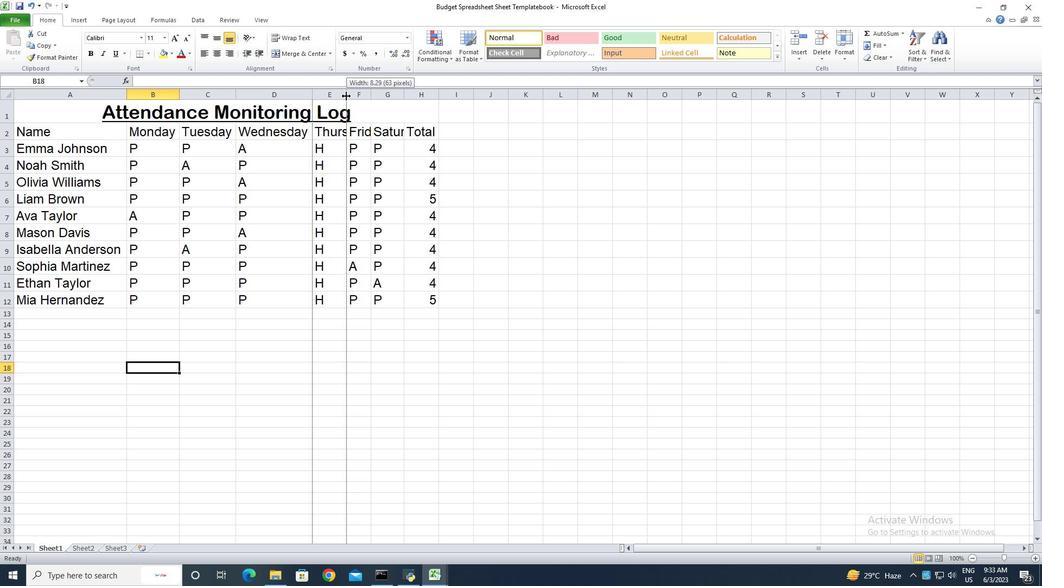 
Action: Mouse moved to (399, 95)
Screenshot: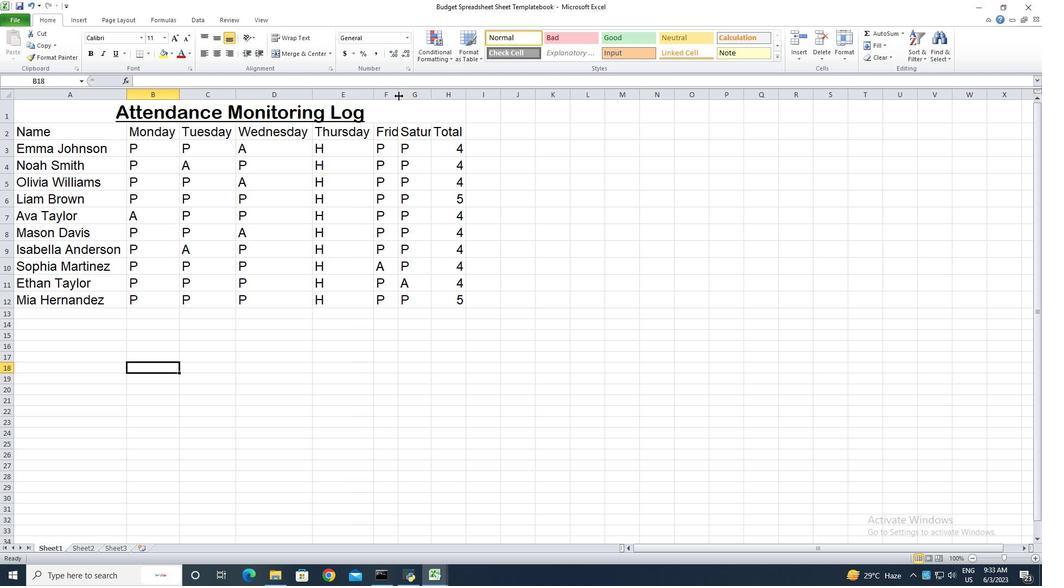 
Action: Mouse pressed left at (399, 95)
Screenshot: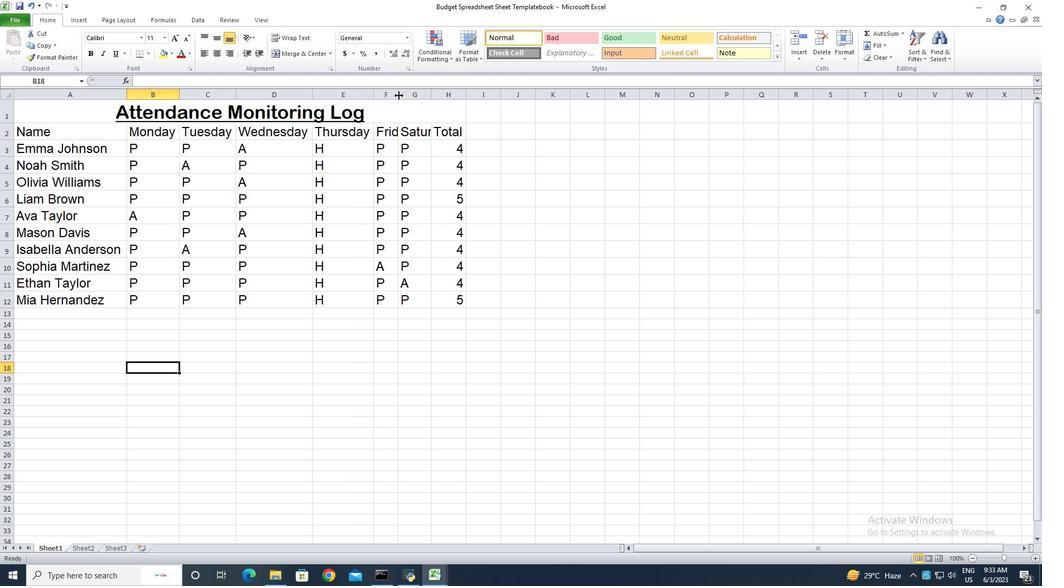 
Action: Mouse pressed left at (399, 95)
Screenshot: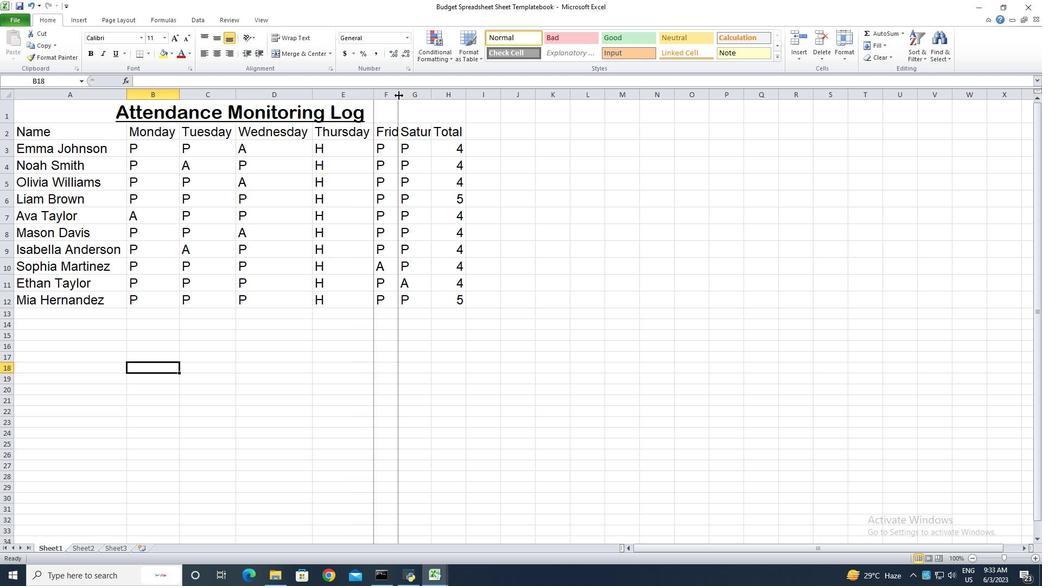 
Action: Mouse moved to (449, 97)
Screenshot: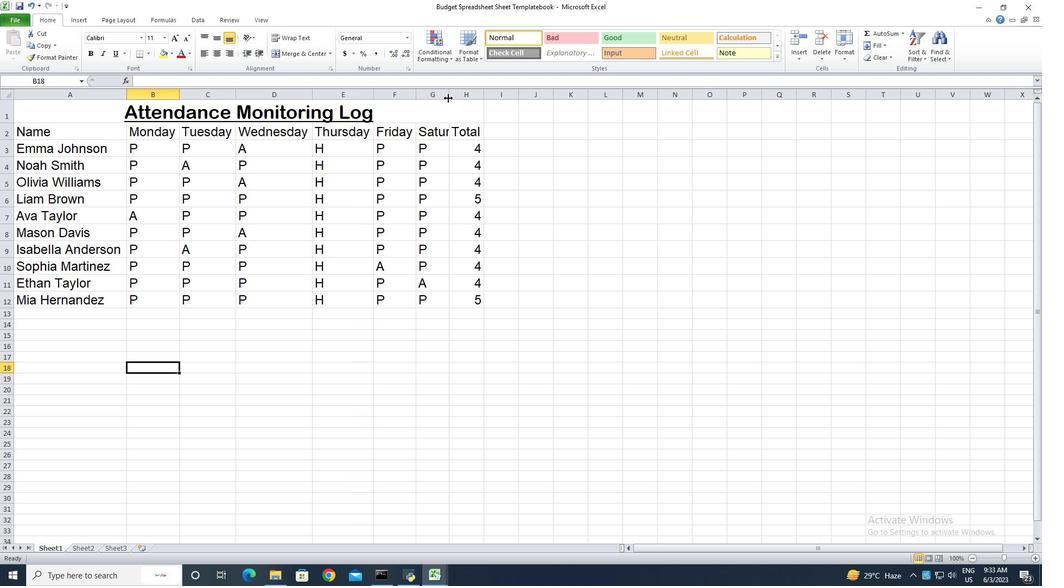 
Action: Mouse pressed left at (449, 97)
Screenshot: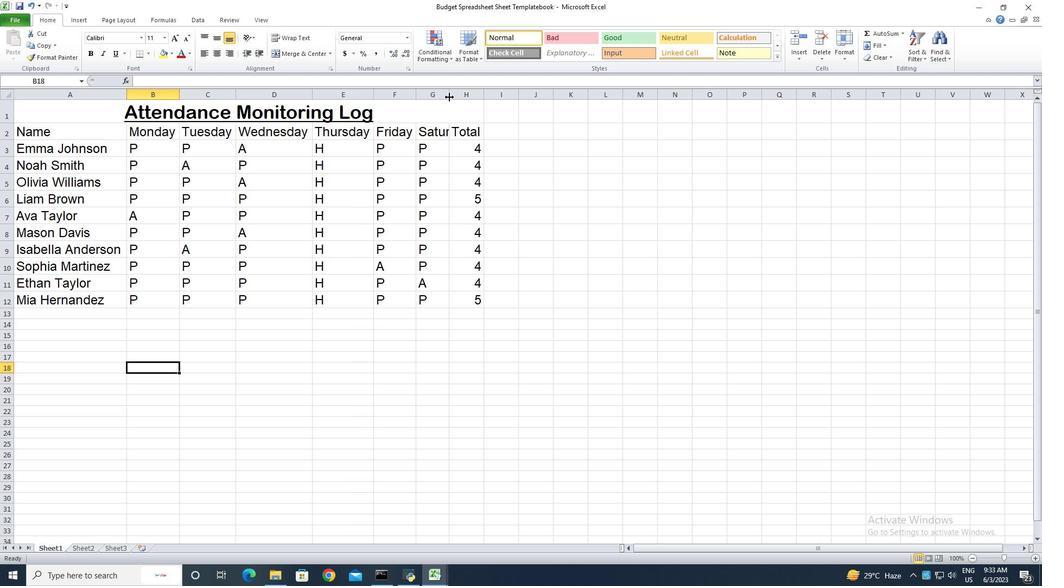 
Action: Mouse pressed left at (449, 97)
Screenshot: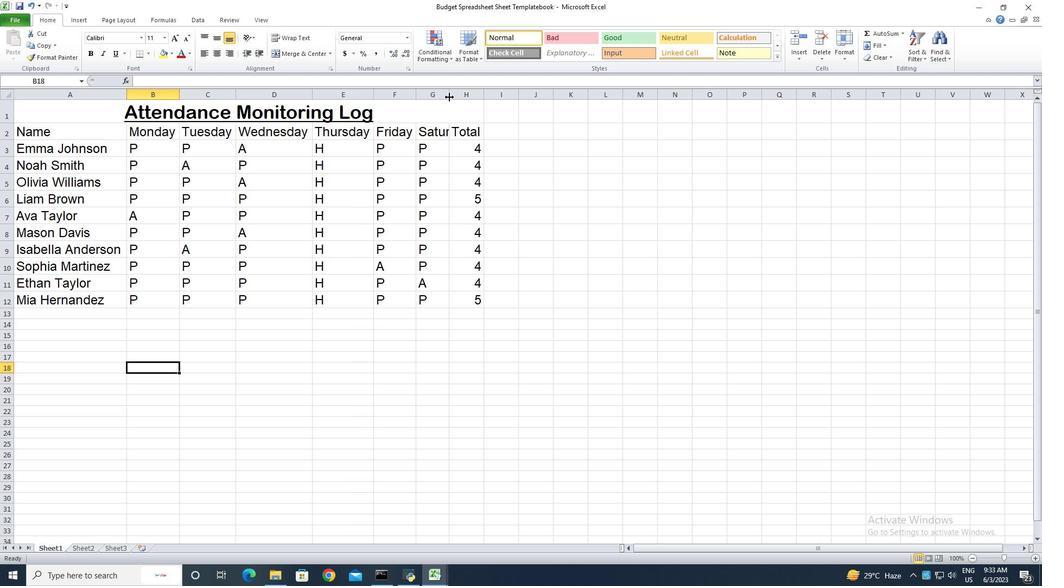 
Action: Mouse moved to (510, 98)
Screenshot: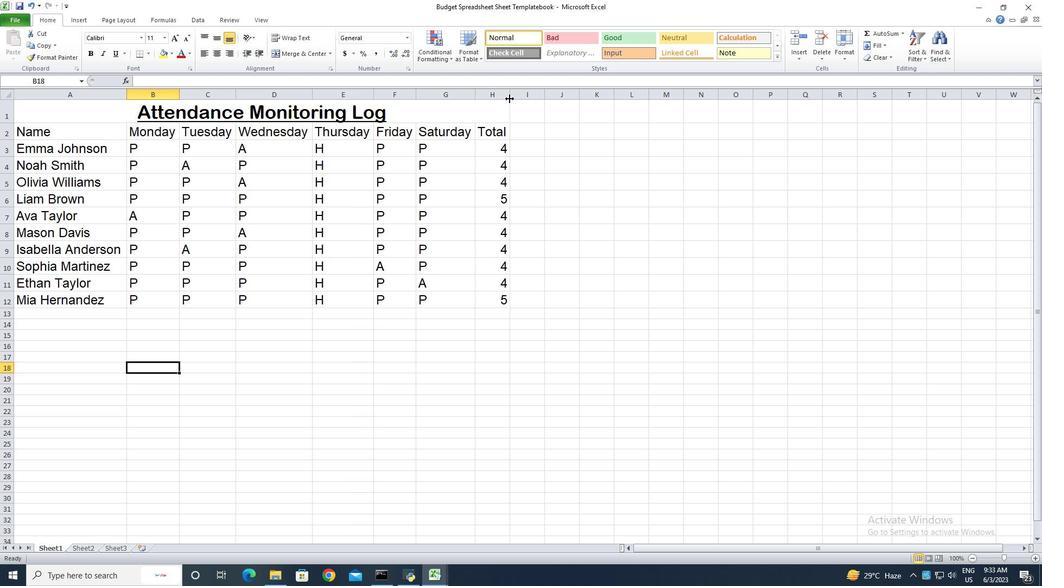
Action: Mouse pressed left at (510, 98)
Screenshot: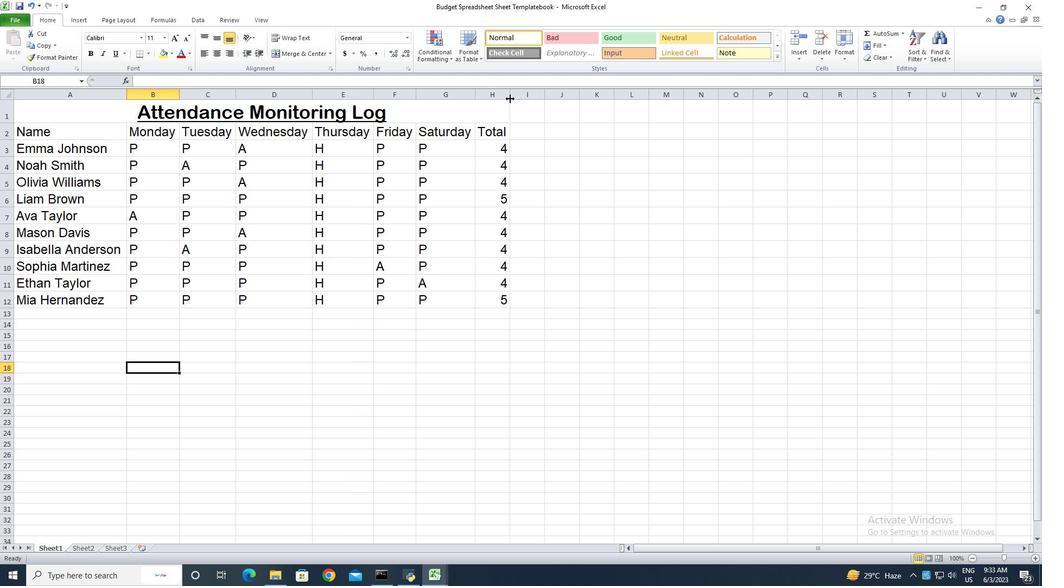 
Action: Mouse pressed left at (510, 98)
Screenshot: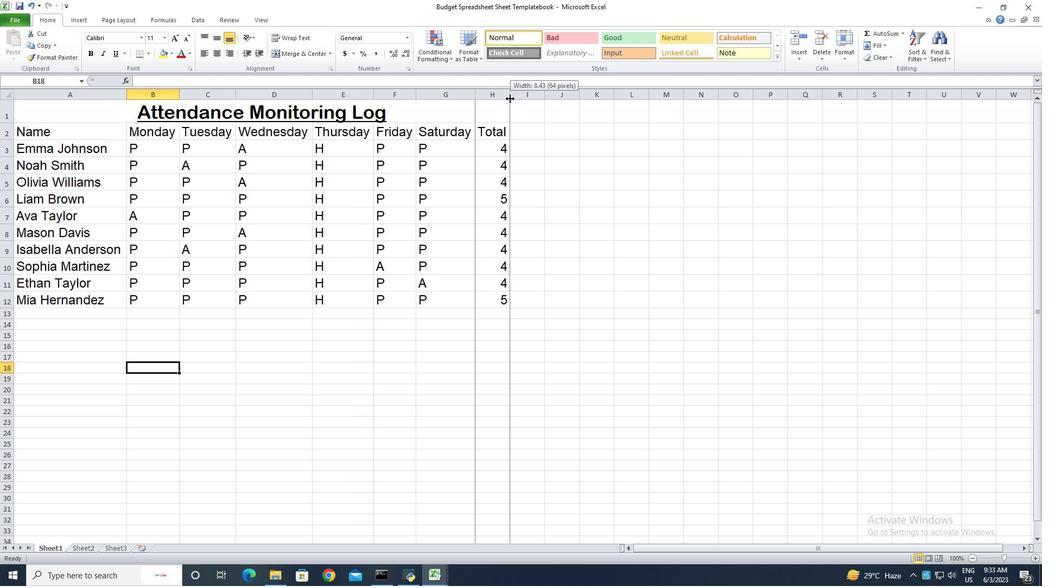 
Action: Mouse moved to (108, 111)
Screenshot: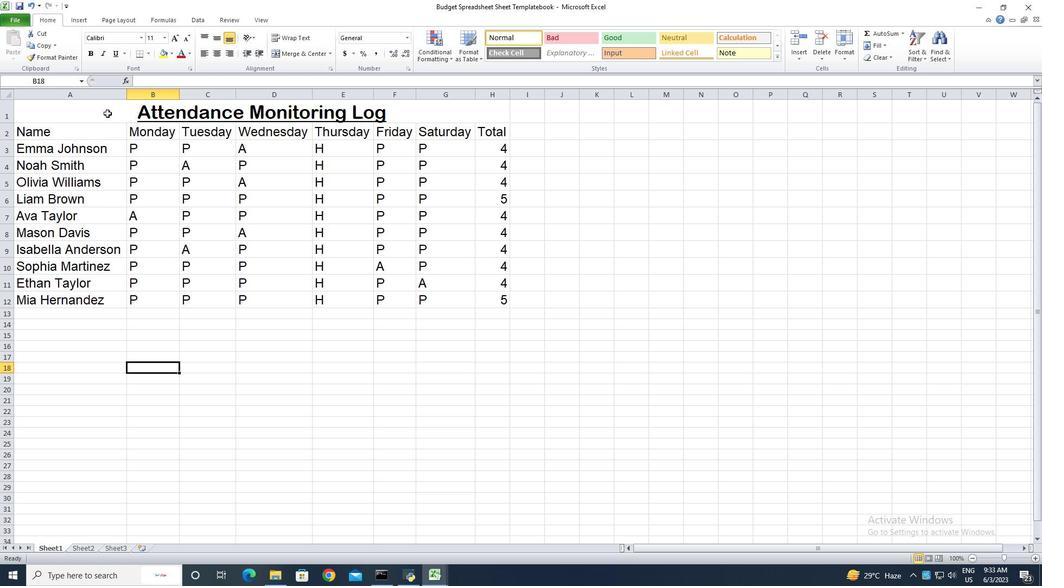 
Action: Mouse pressed left at (108, 111)
Screenshot: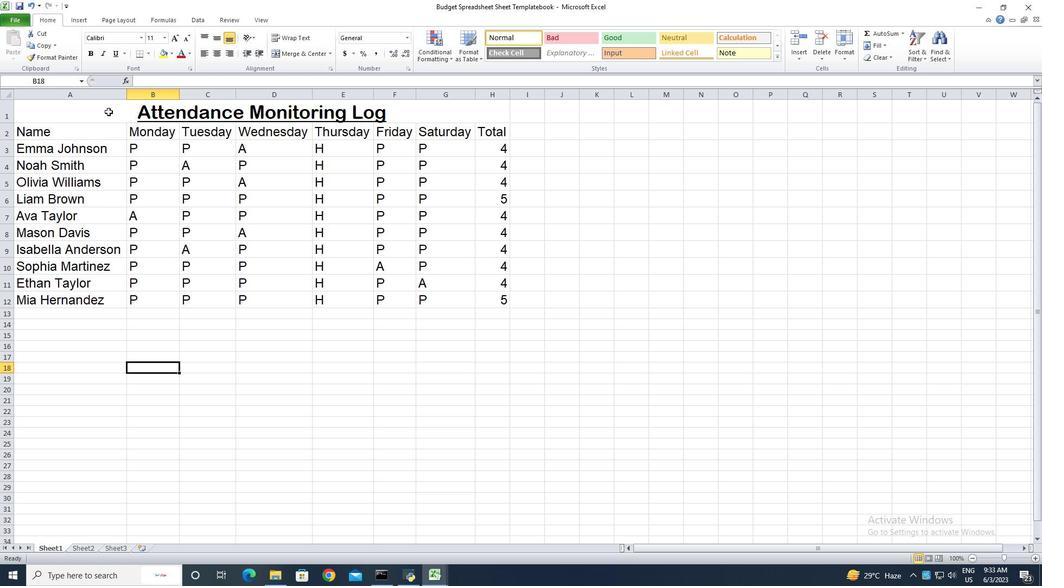 
Action: Mouse moved to (216, 36)
Screenshot: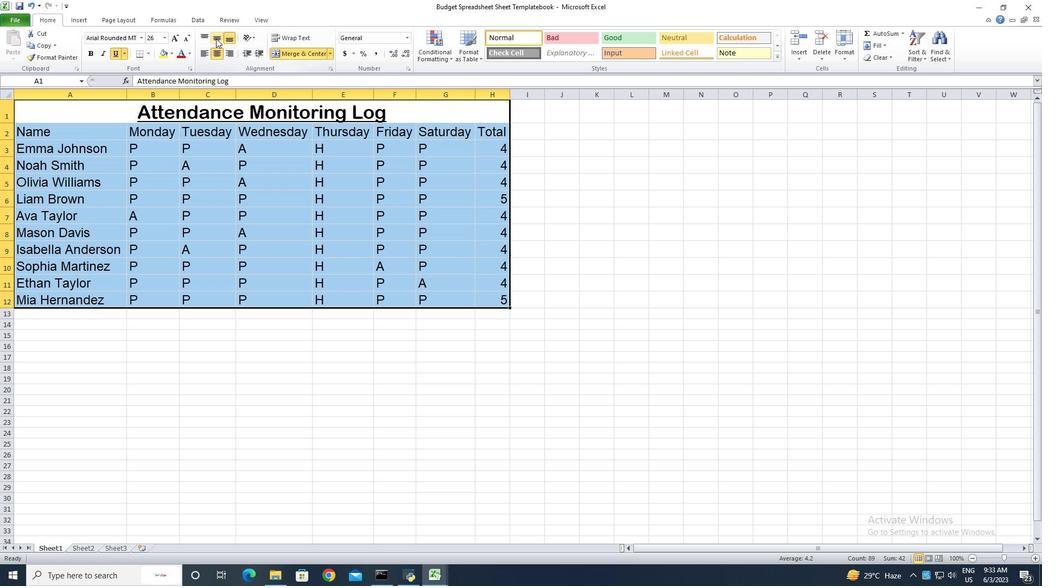 
Action: Mouse pressed left at (216, 36)
Screenshot: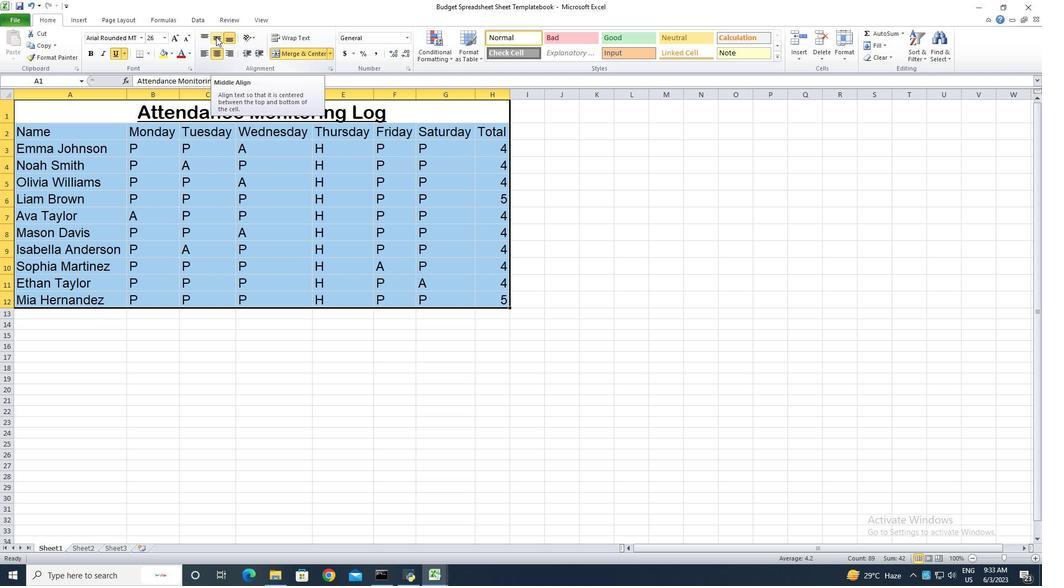 
Action: Mouse moved to (203, 52)
Screenshot: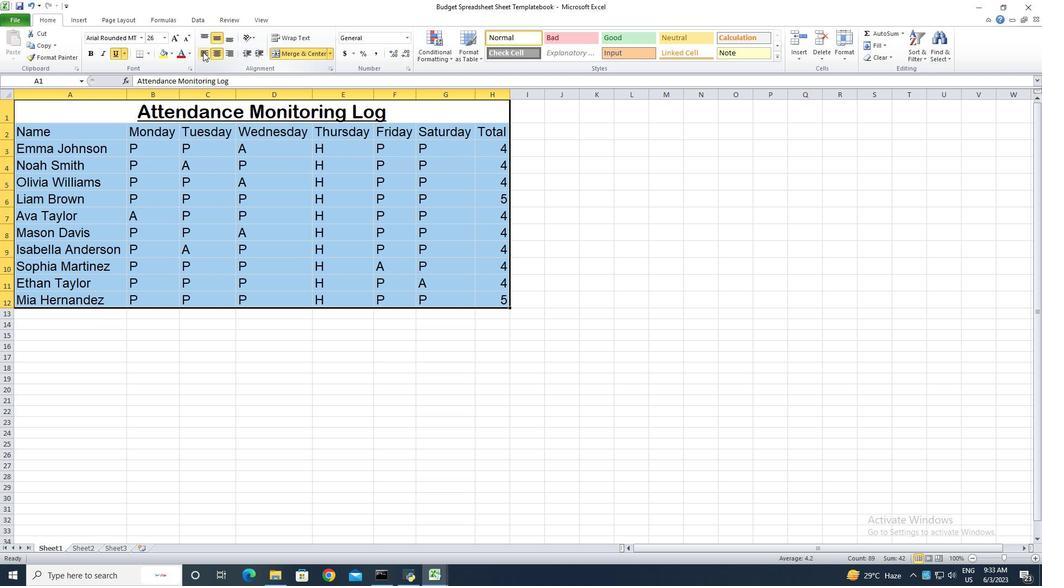 
Action: Mouse pressed left at (203, 52)
Screenshot: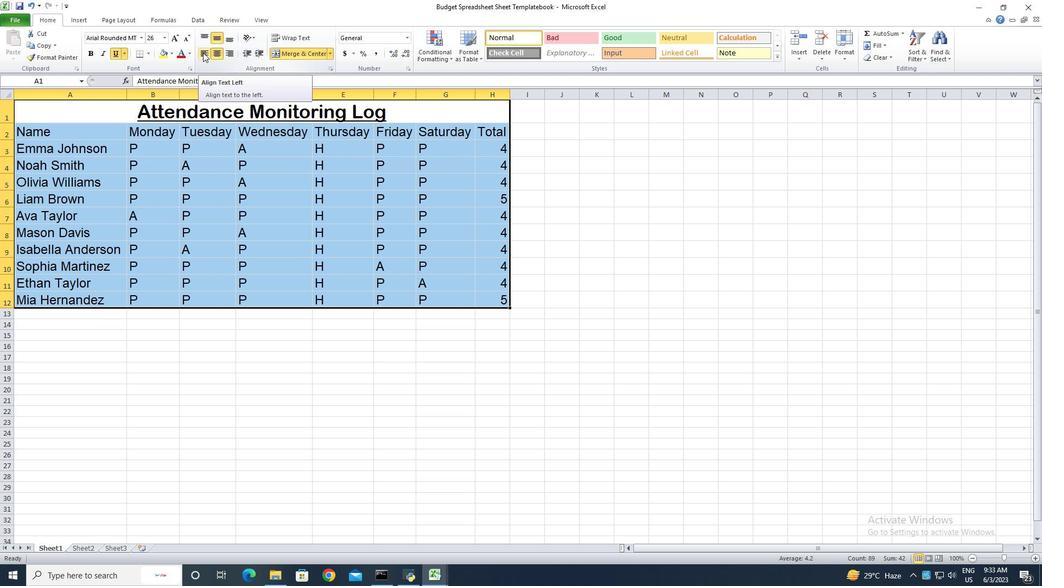 
Action: Mouse moved to (286, 362)
Screenshot: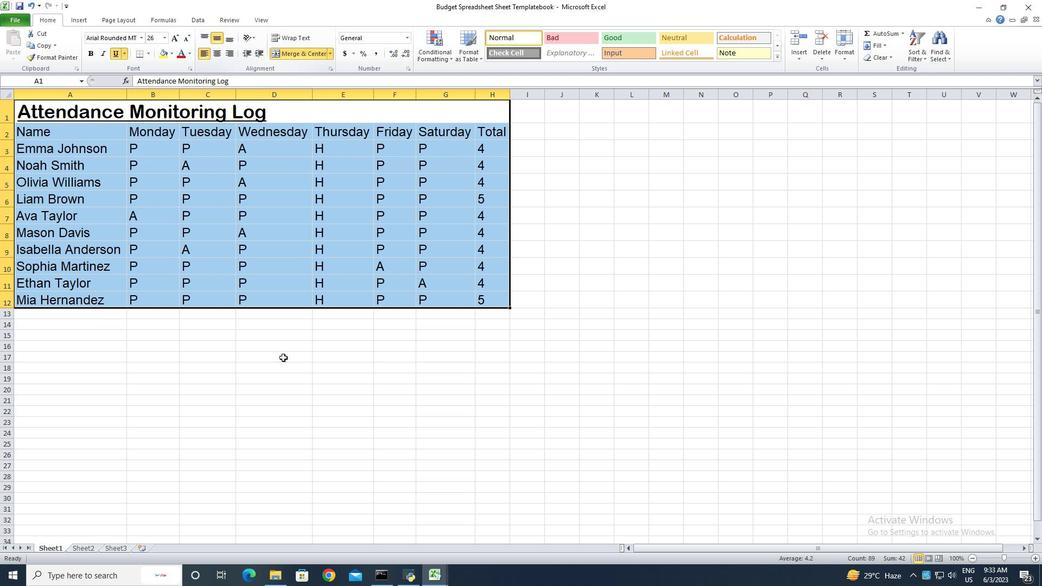 
Action: Mouse pressed left at (286, 362)
Screenshot: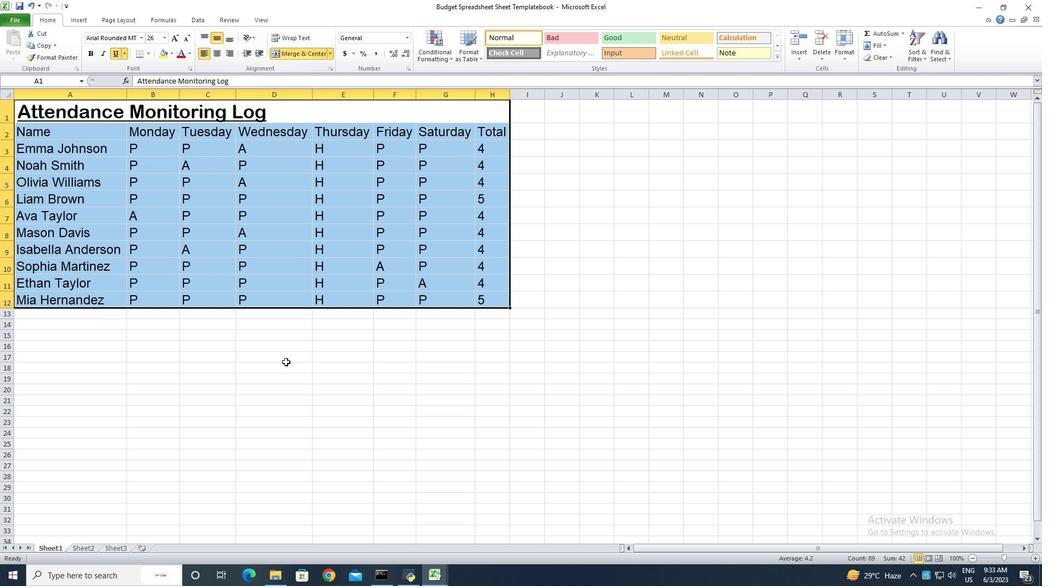 
Action: Key pressed ctrl+S<'\x13'><'\x13'><'\x13'><'\x13'><'\x13'>
Screenshot: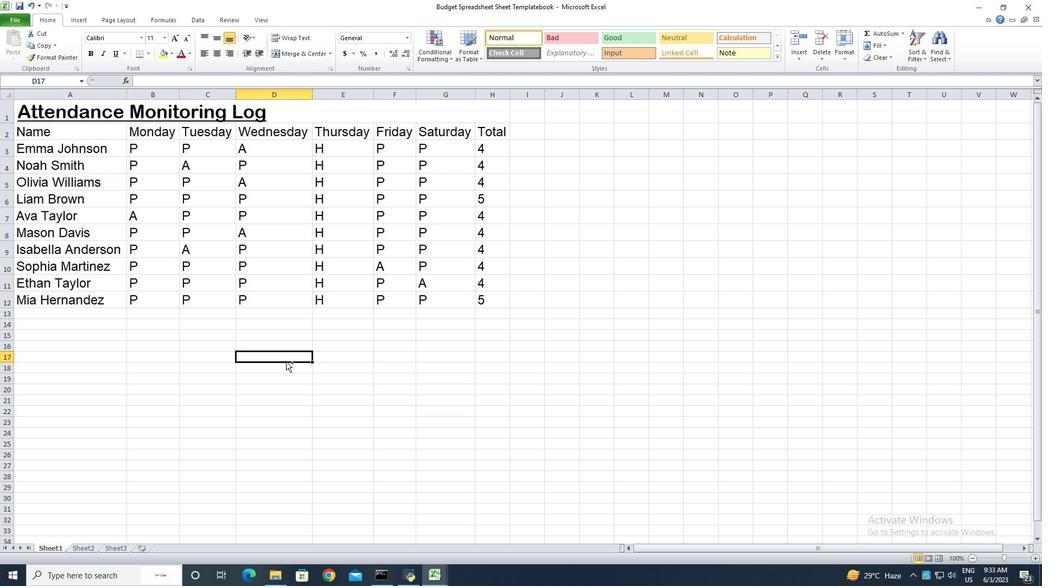 
